 Task: Send the message to the host of Gig Harbor, Washington, United States- Hello! I'm interested in your listing for 01/Dec/2023. Is it still available during that time?.
Action: Mouse moved to (423, 167)
Screenshot: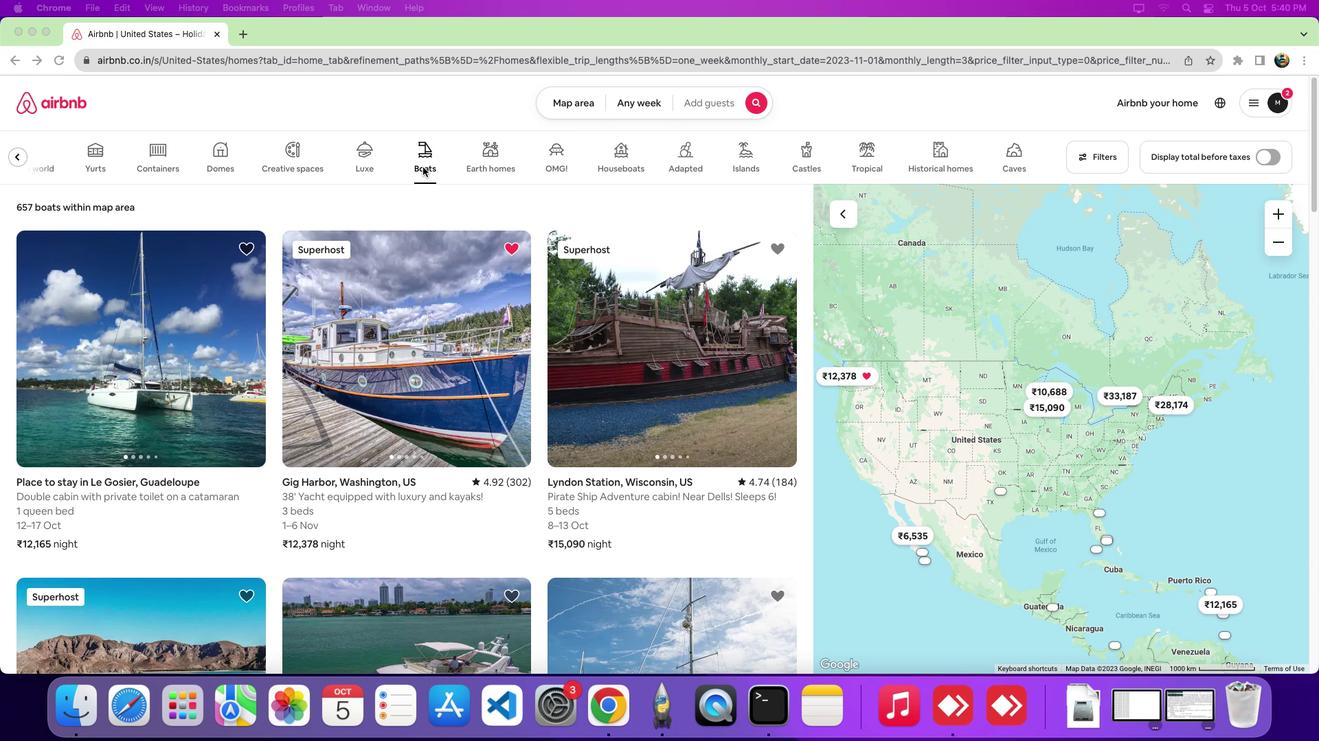 
Action: Mouse pressed left at (423, 167)
Screenshot: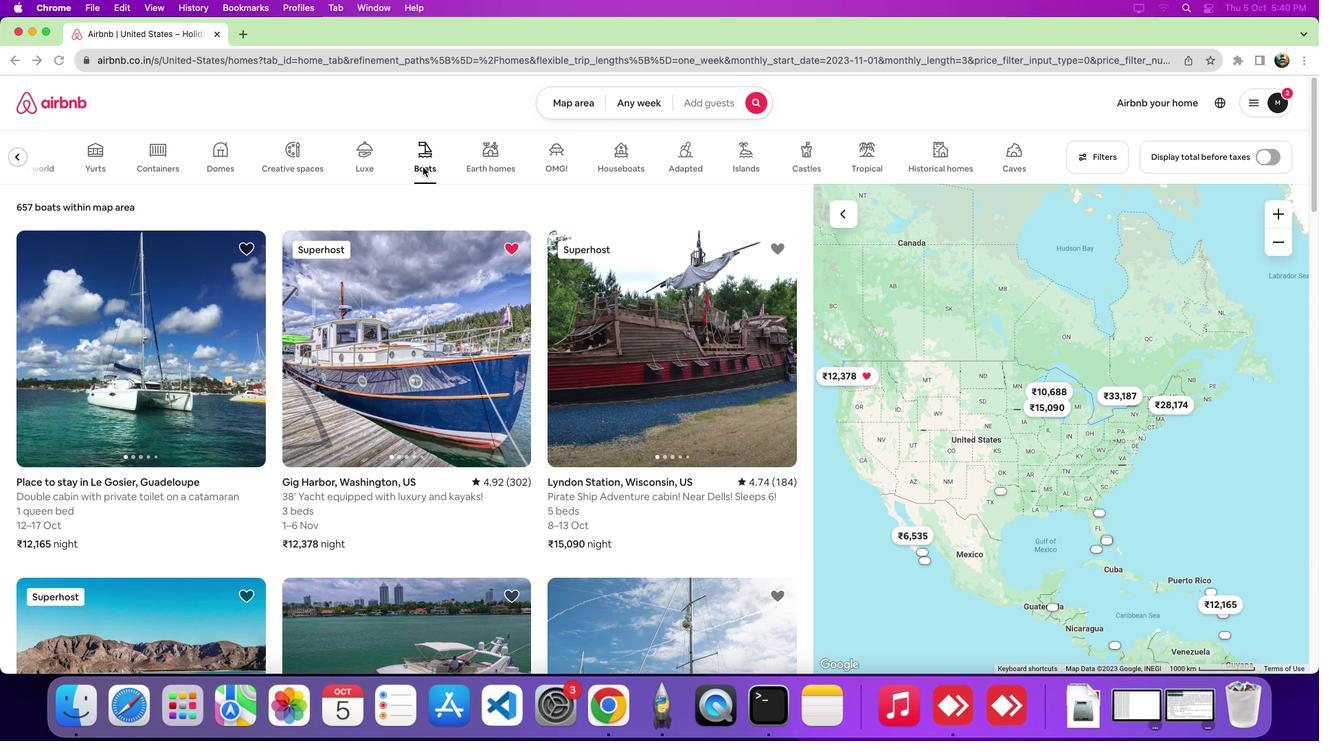 
Action: Mouse moved to (417, 293)
Screenshot: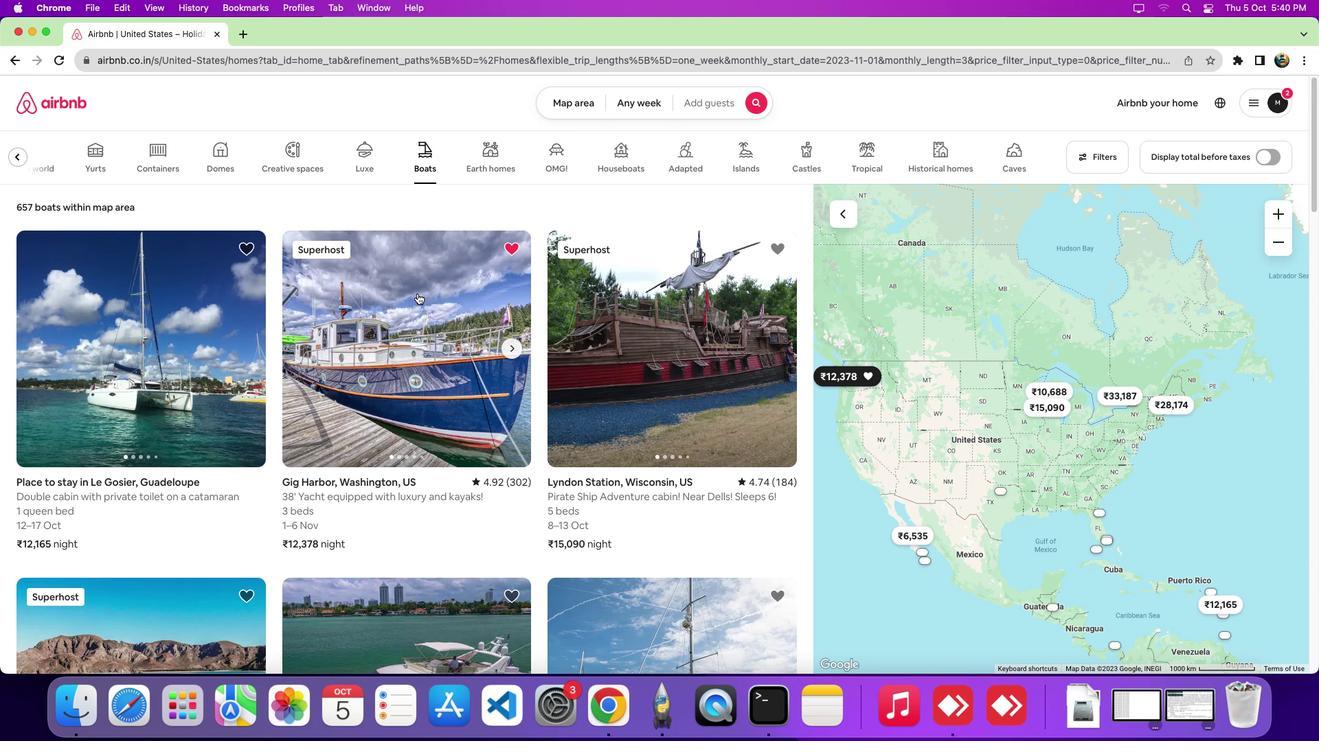 
Action: Mouse pressed left at (417, 293)
Screenshot: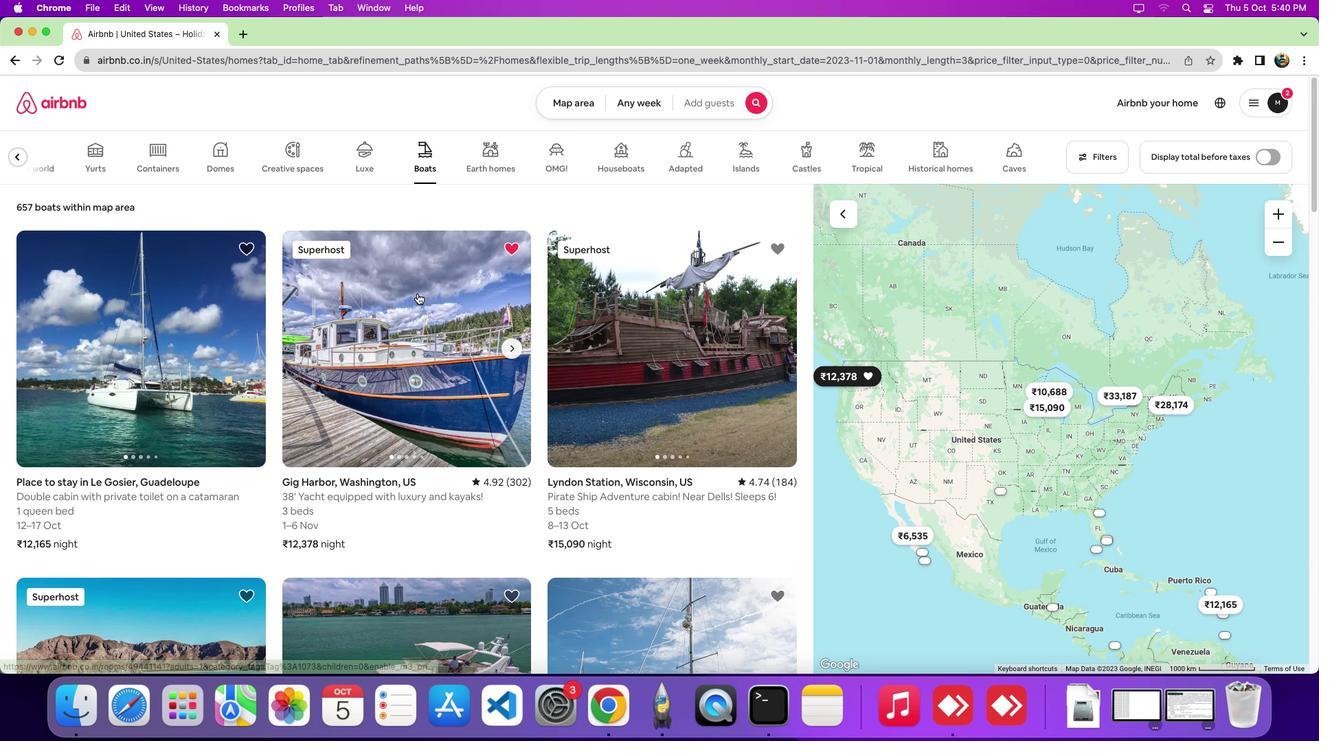 
Action: Mouse moved to (621, 464)
Screenshot: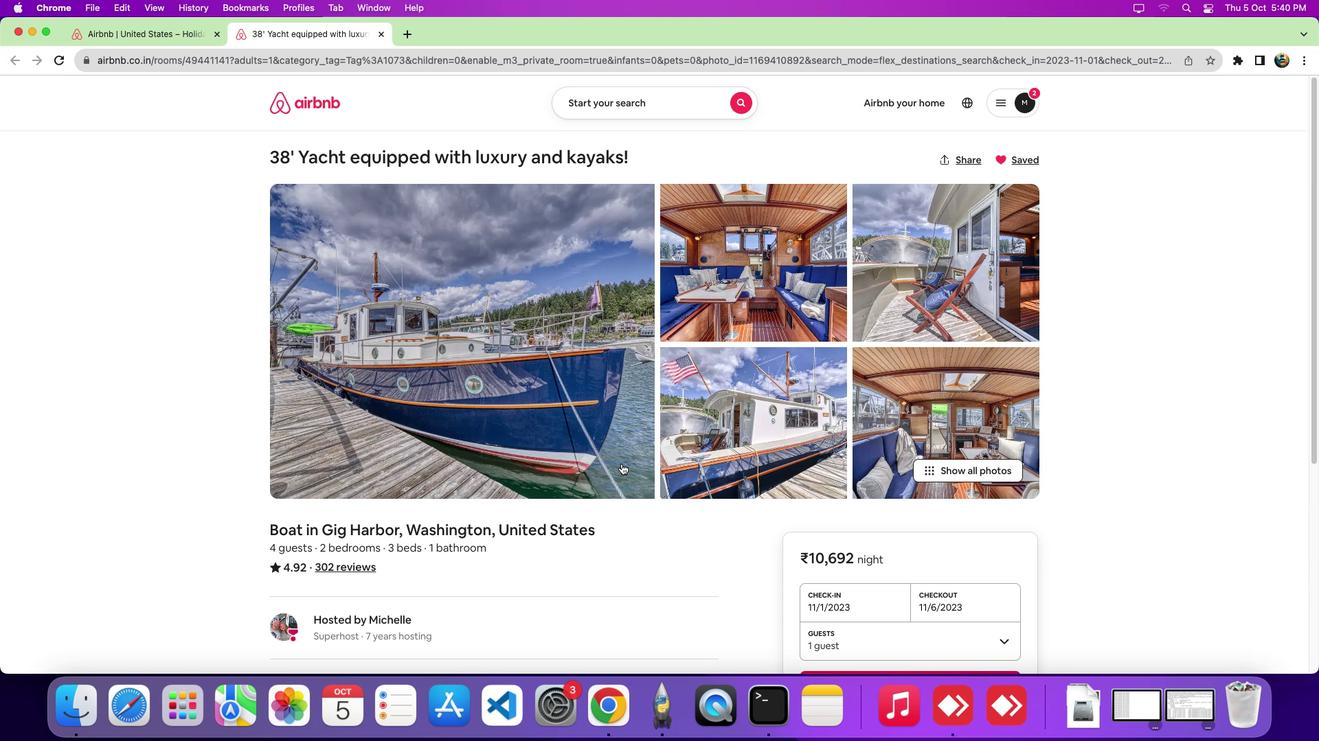 
Action: Mouse scrolled (621, 464) with delta (0, 0)
Screenshot: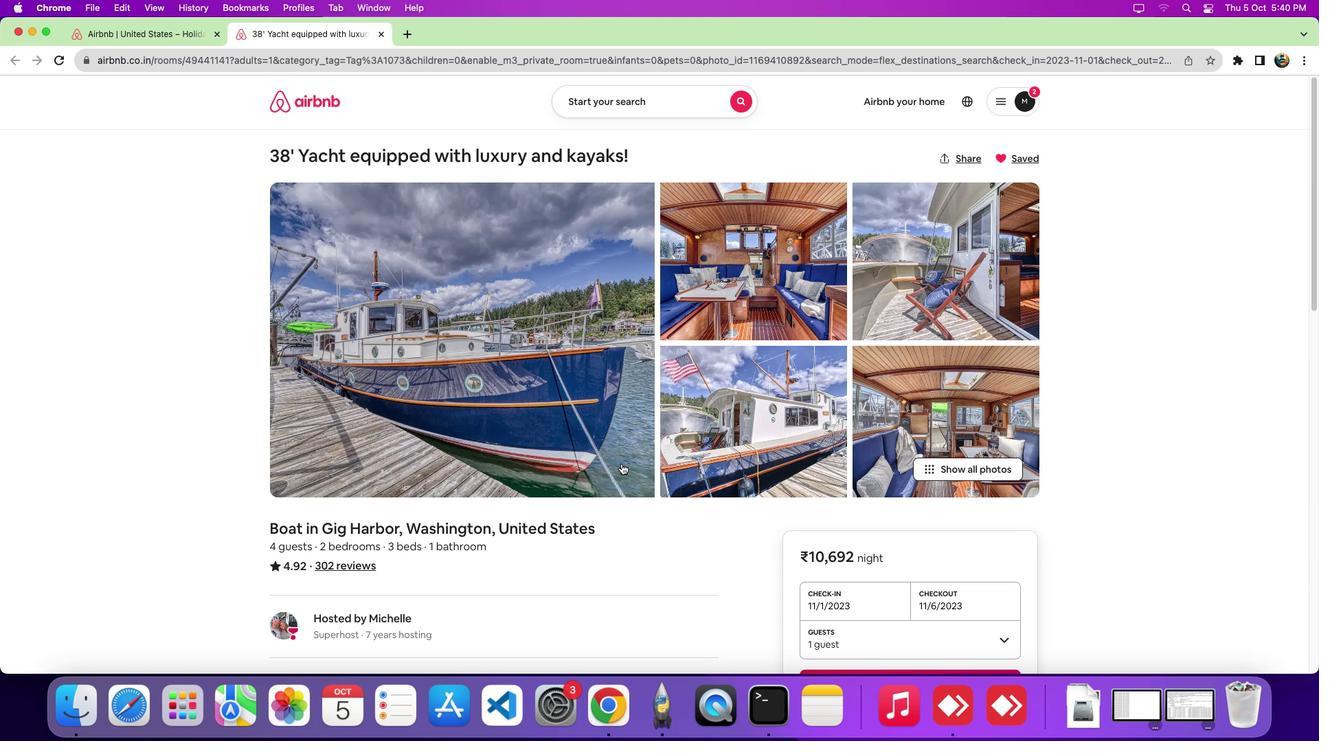 
Action: Mouse scrolled (621, 464) with delta (0, 0)
Screenshot: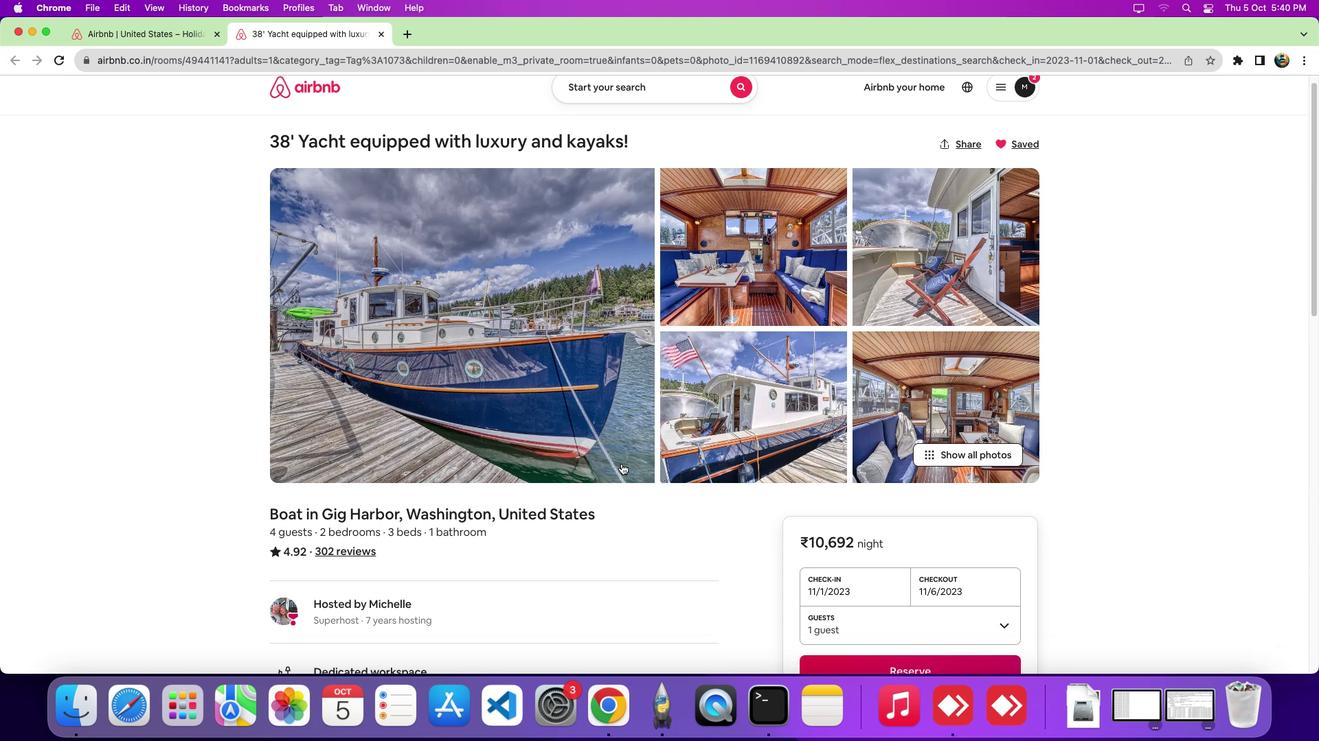
Action: Mouse scrolled (621, 464) with delta (0, -6)
Screenshot: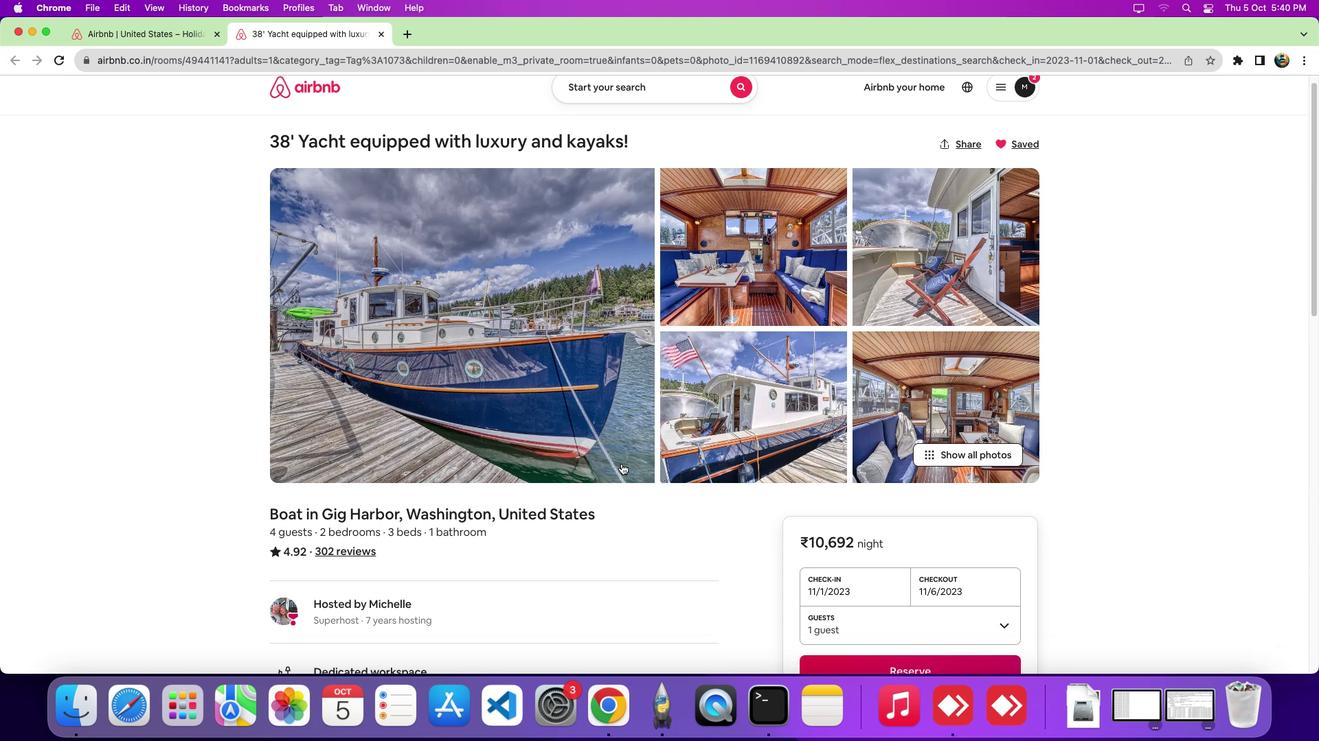 
Action: Mouse scrolled (621, 464) with delta (0, -8)
Screenshot: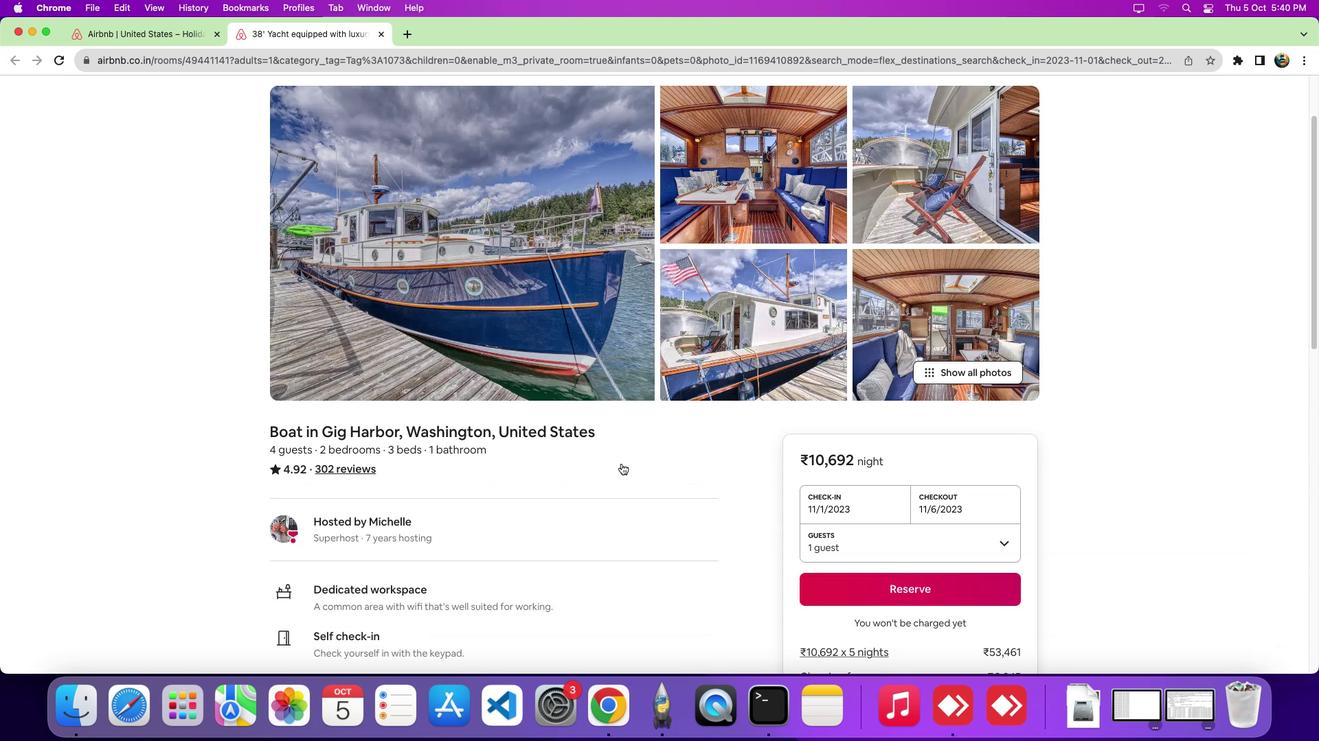 
Action: Mouse scrolled (621, 464) with delta (0, -10)
Screenshot: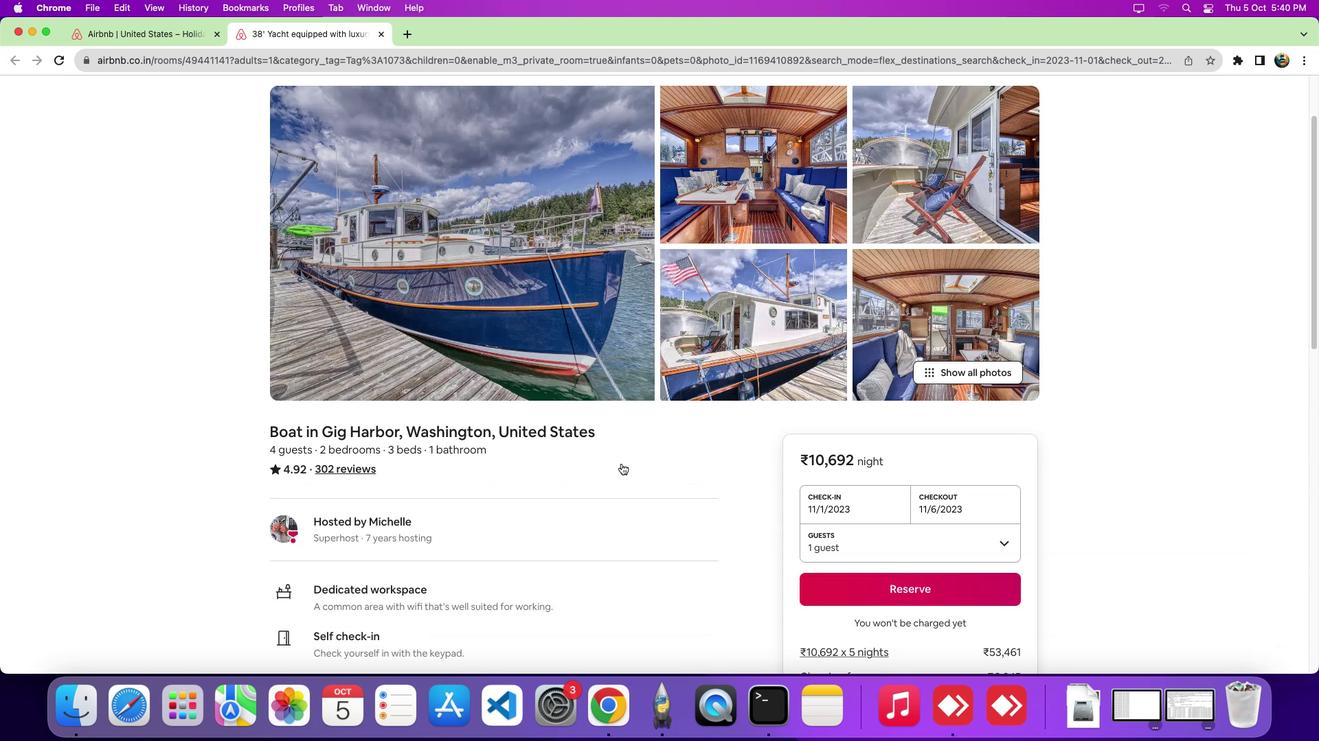 
Action: Mouse scrolled (621, 464) with delta (0, -10)
Screenshot: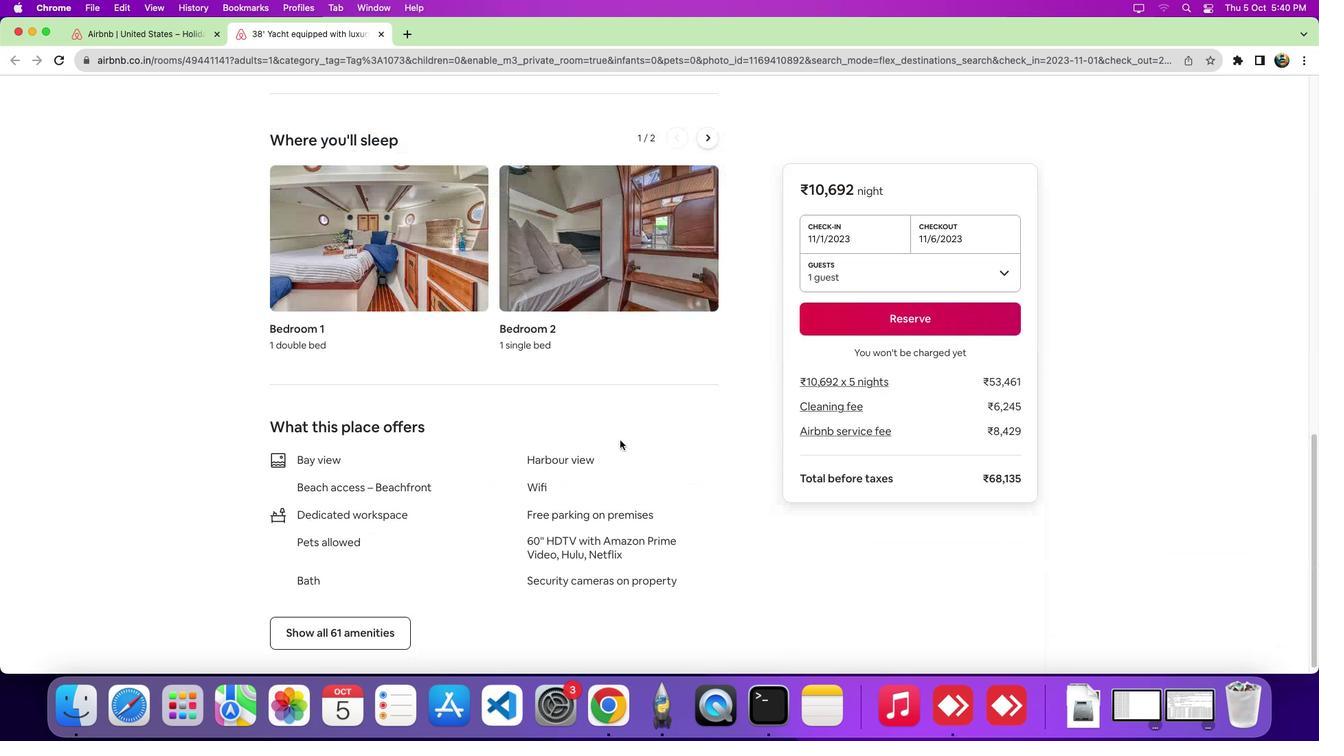 
Action: Mouse moved to (620, 440)
Screenshot: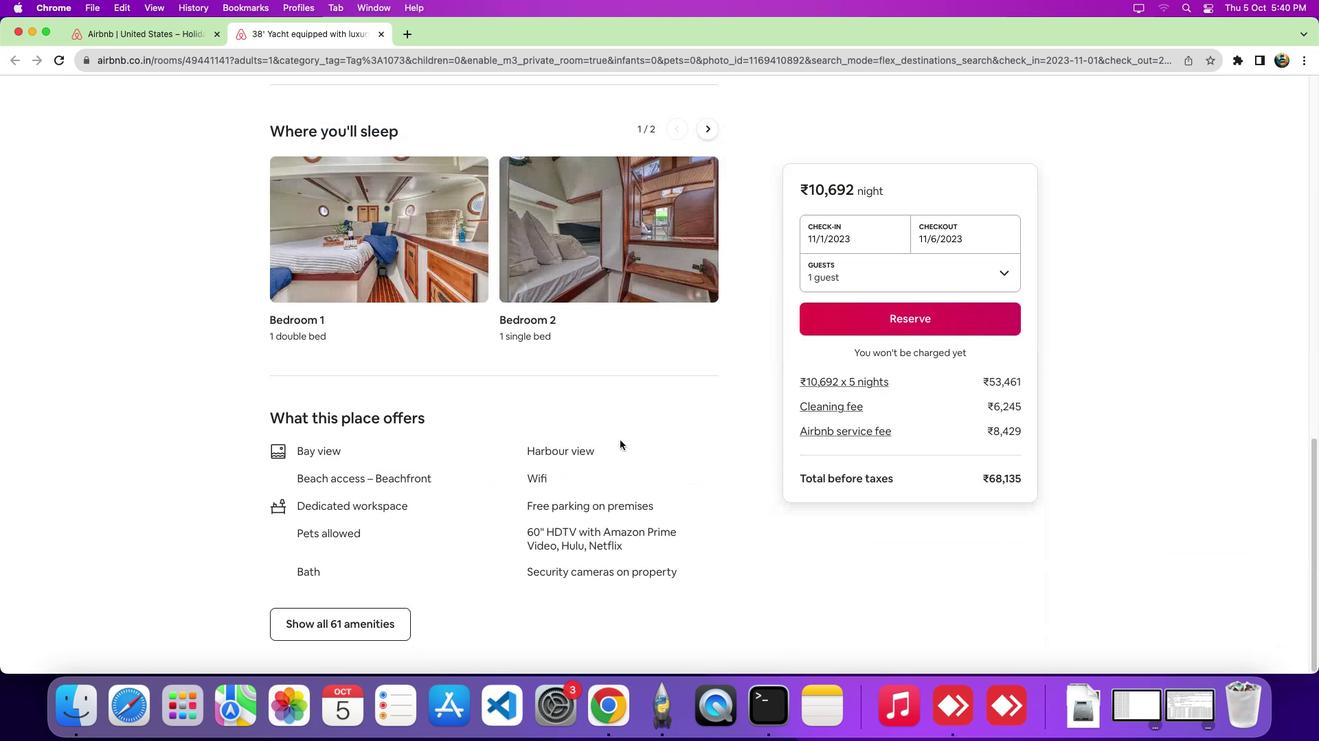 
Action: Mouse scrolled (620, 440) with delta (0, 0)
Screenshot: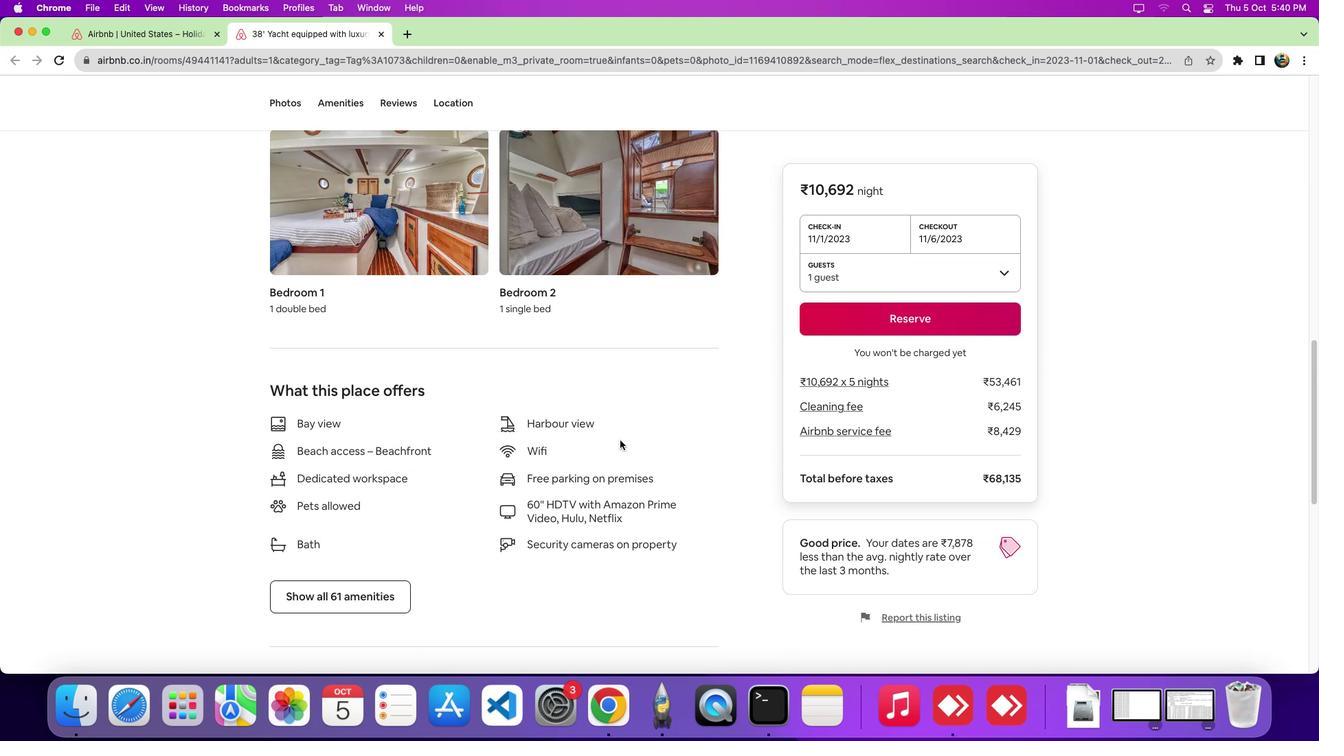 
Action: Mouse scrolled (620, 440) with delta (0, -1)
Screenshot: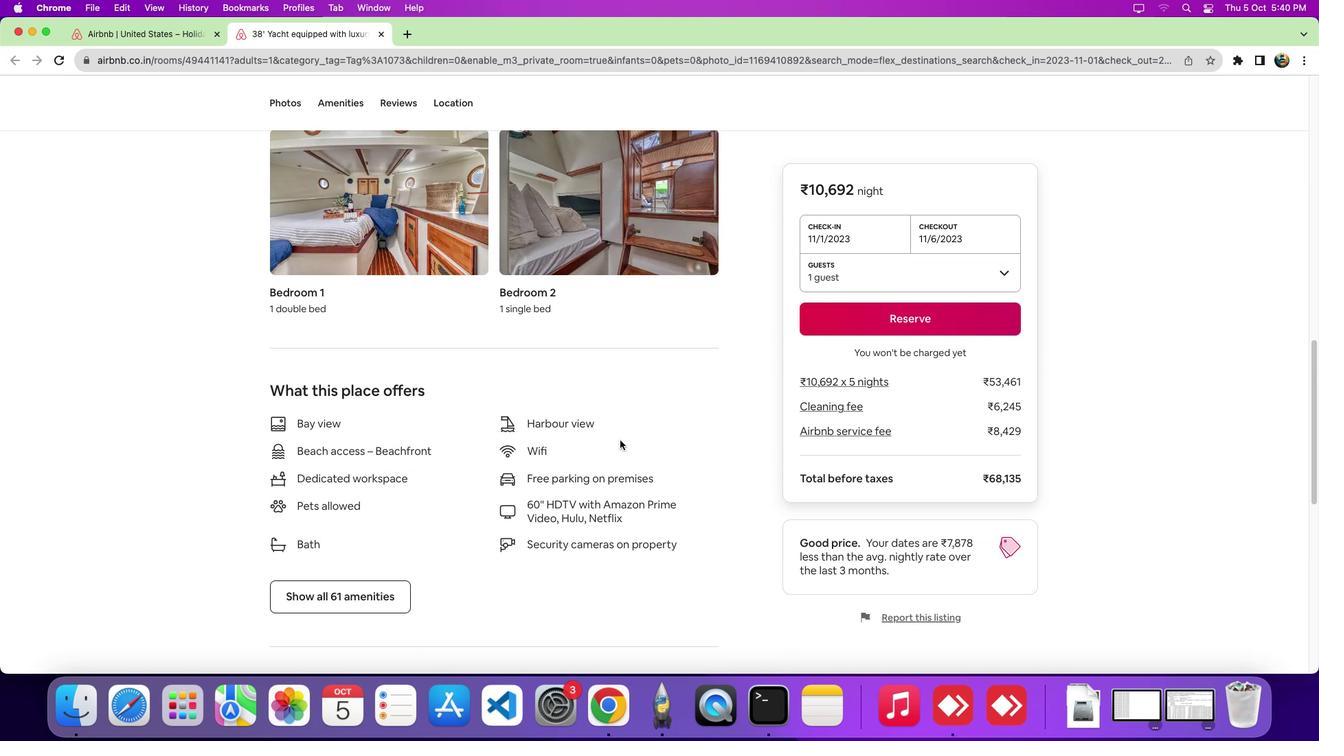 
Action: Mouse scrolled (620, 440) with delta (0, -6)
Screenshot: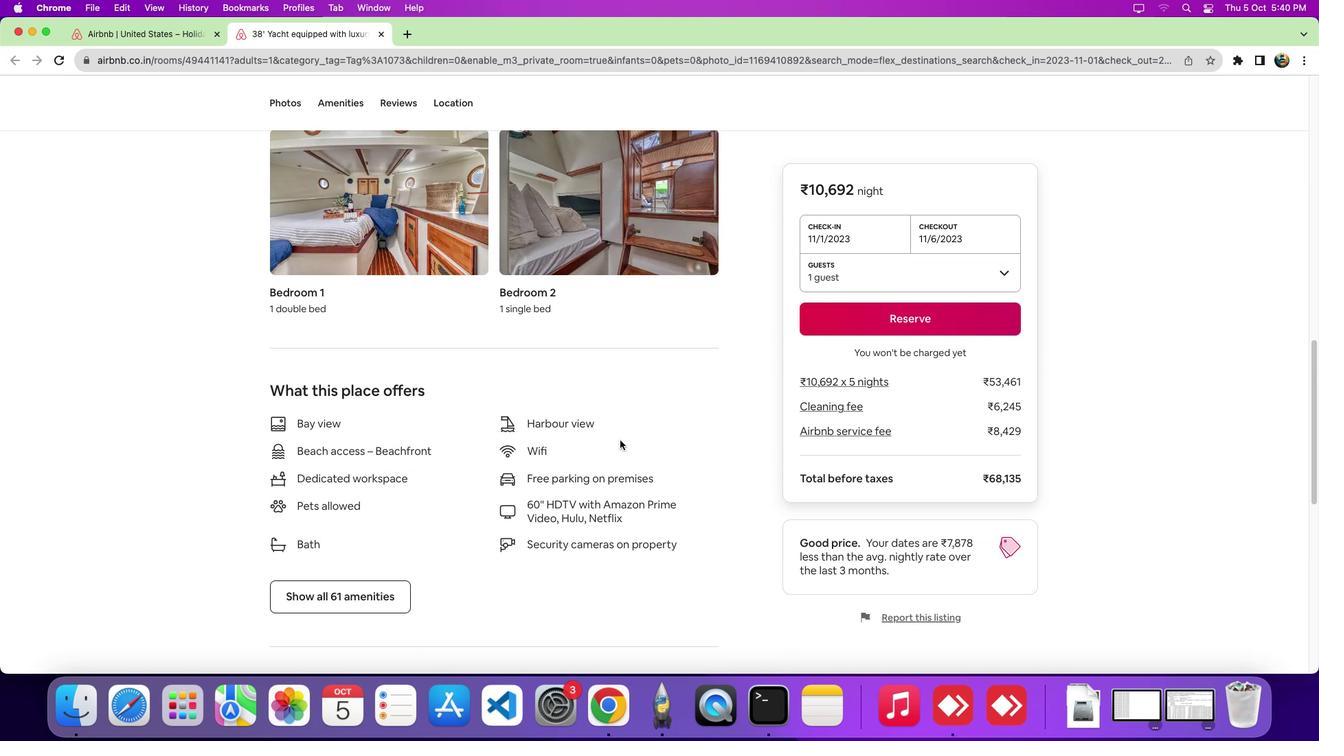 
Action: Mouse scrolled (620, 440) with delta (0, -9)
Screenshot: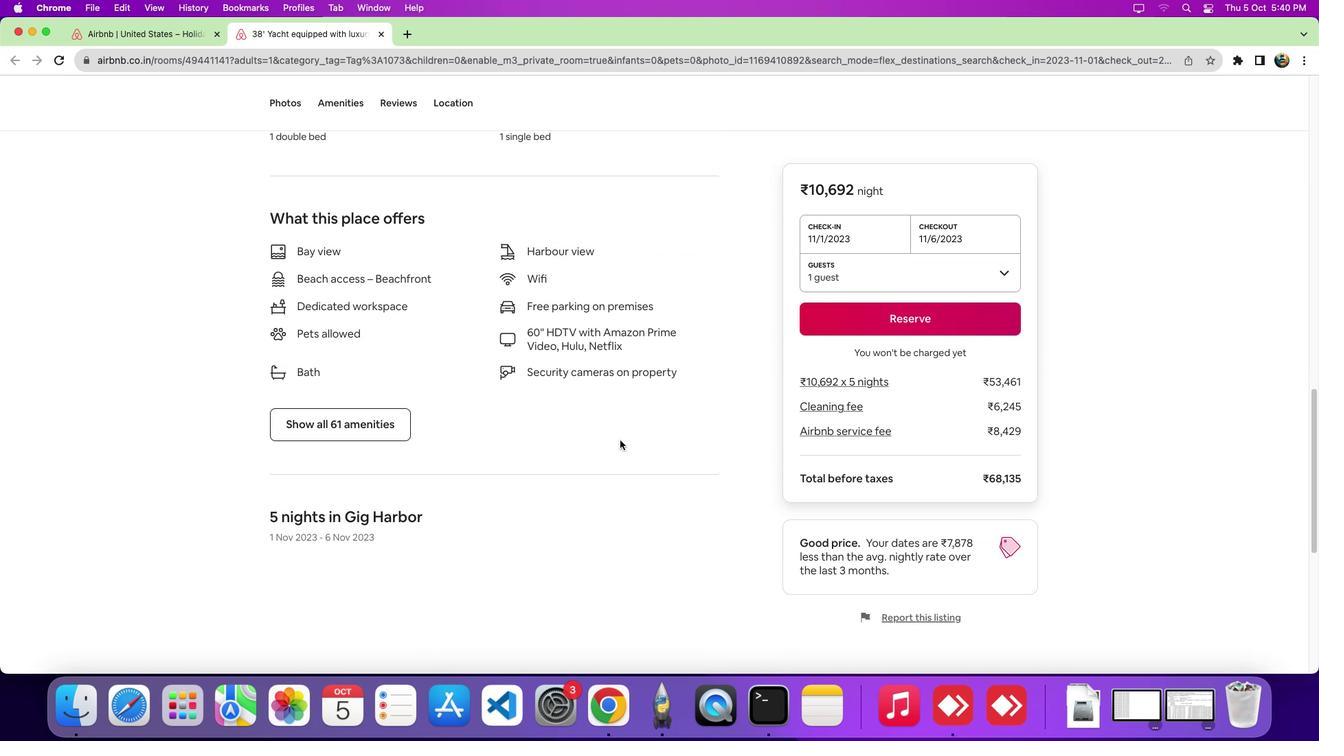 
Action: Mouse scrolled (620, 440) with delta (0, 0)
Screenshot: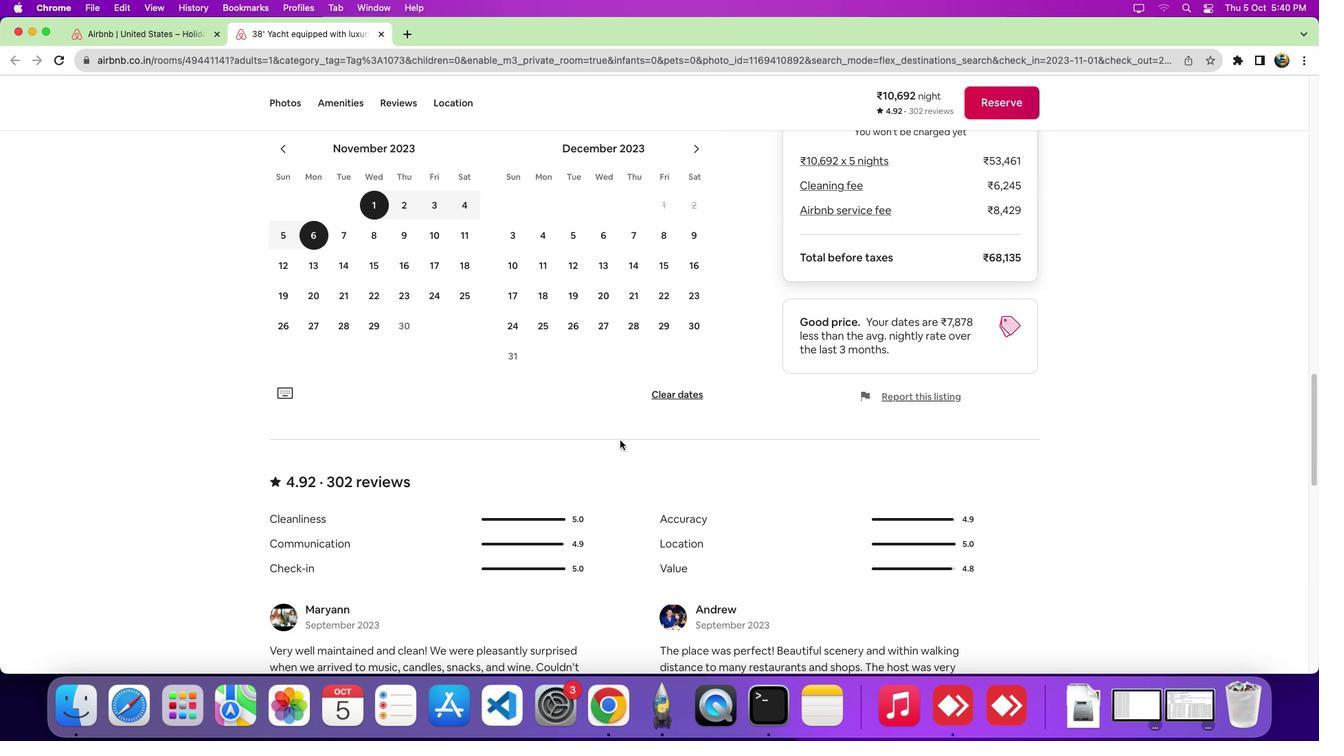 
Action: Mouse scrolled (620, 440) with delta (0, -1)
Screenshot: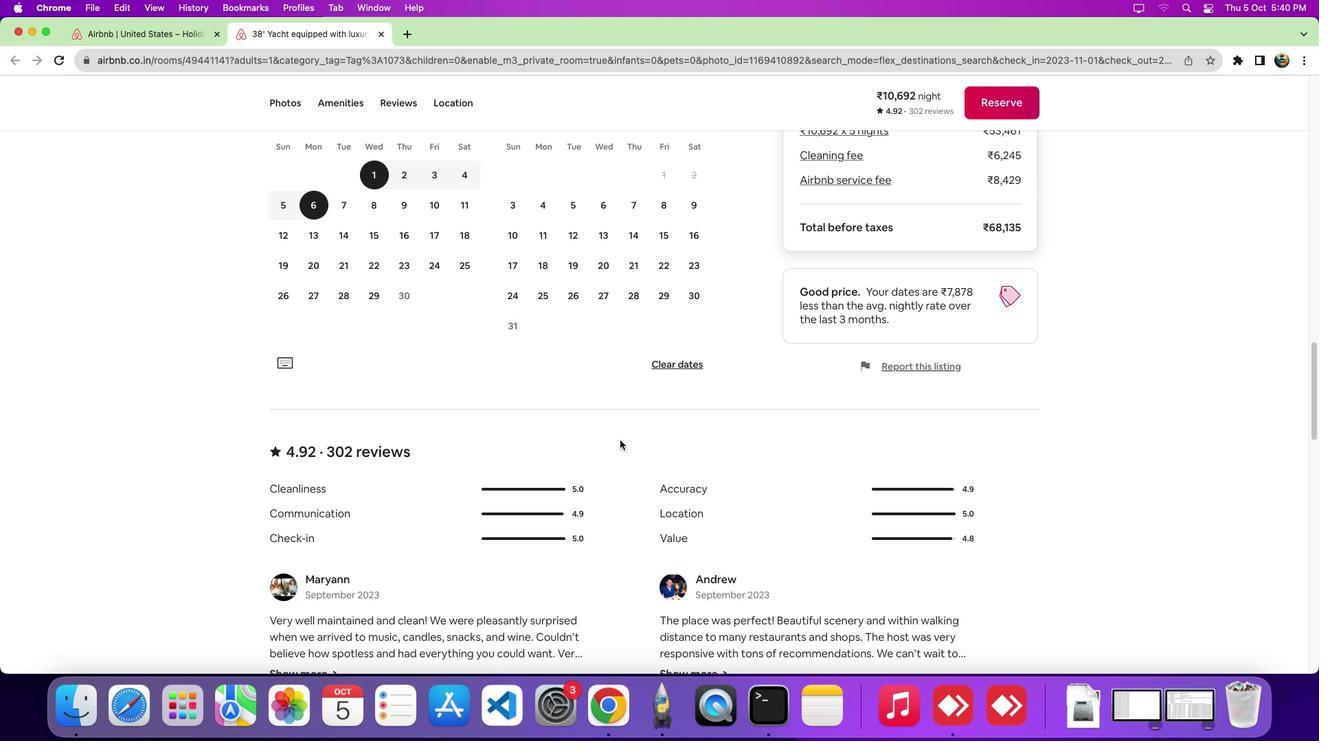 
Action: Mouse scrolled (620, 440) with delta (0, -6)
Screenshot: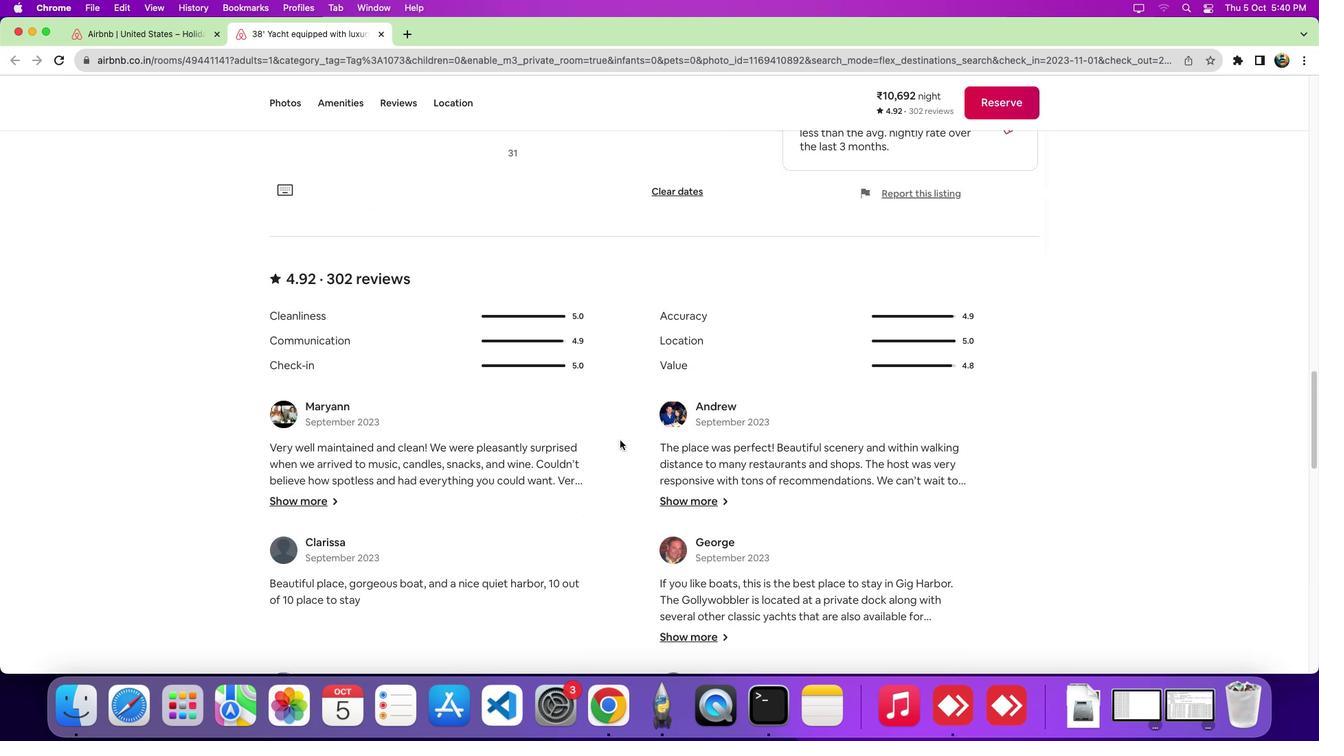 
Action: Mouse scrolled (620, 440) with delta (0, -8)
Screenshot: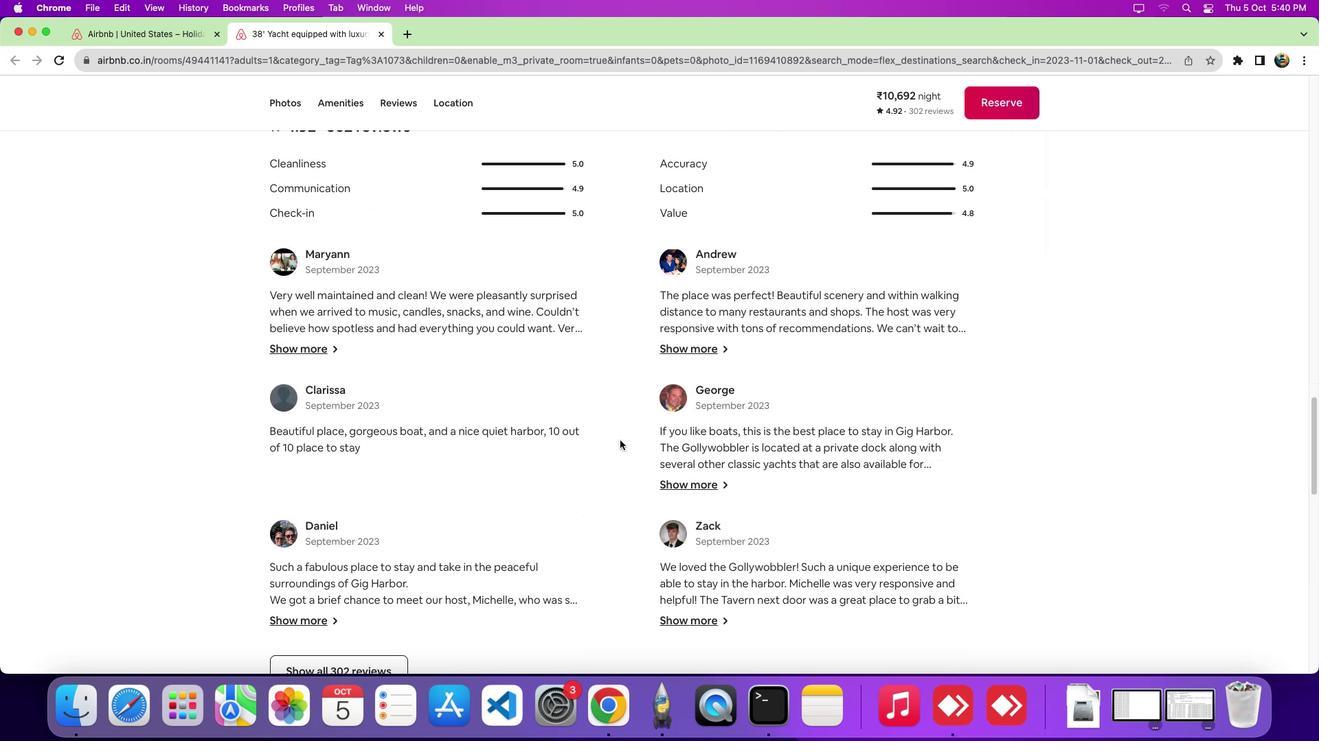 
Action: Mouse scrolled (620, 440) with delta (0, 0)
Screenshot: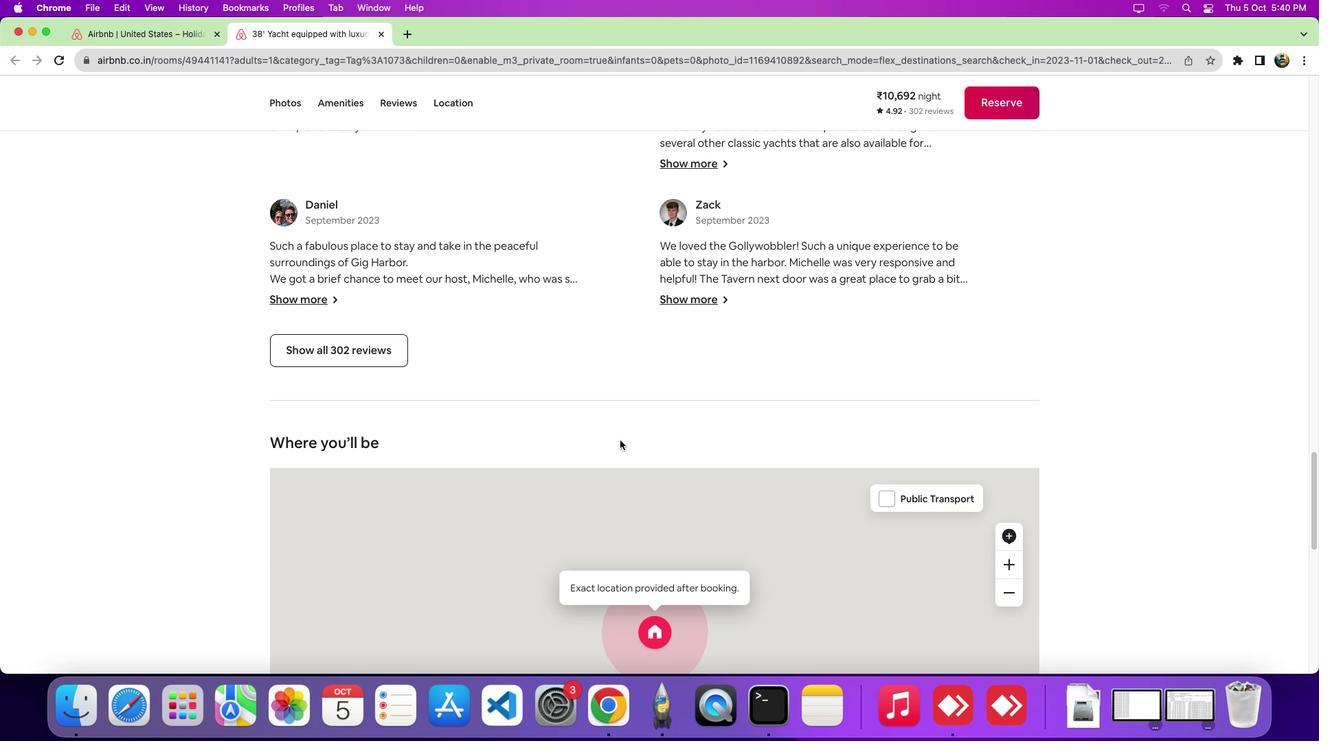 
Action: Mouse scrolled (620, 440) with delta (0, -1)
Screenshot: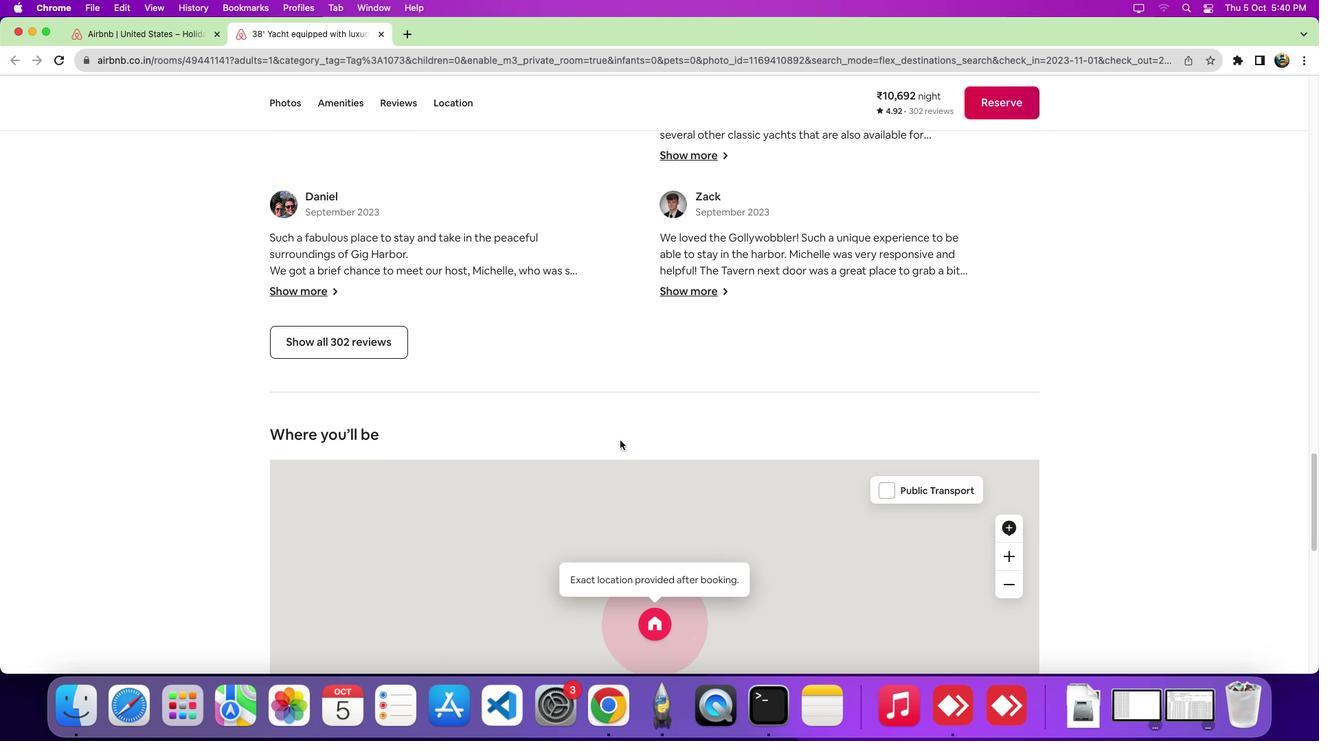 
Action: Mouse scrolled (620, 440) with delta (0, -5)
Screenshot: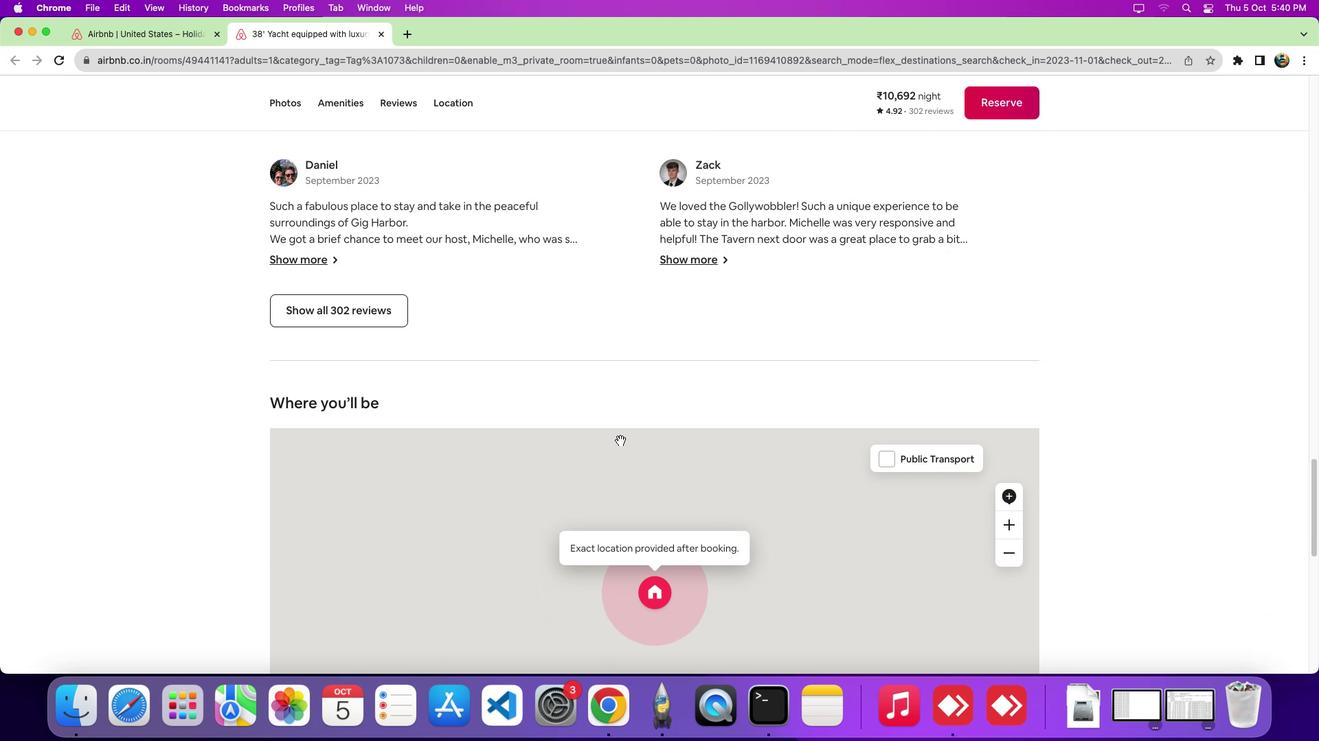 
Action: Mouse scrolled (620, 440) with delta (0, -7)
Screenshot: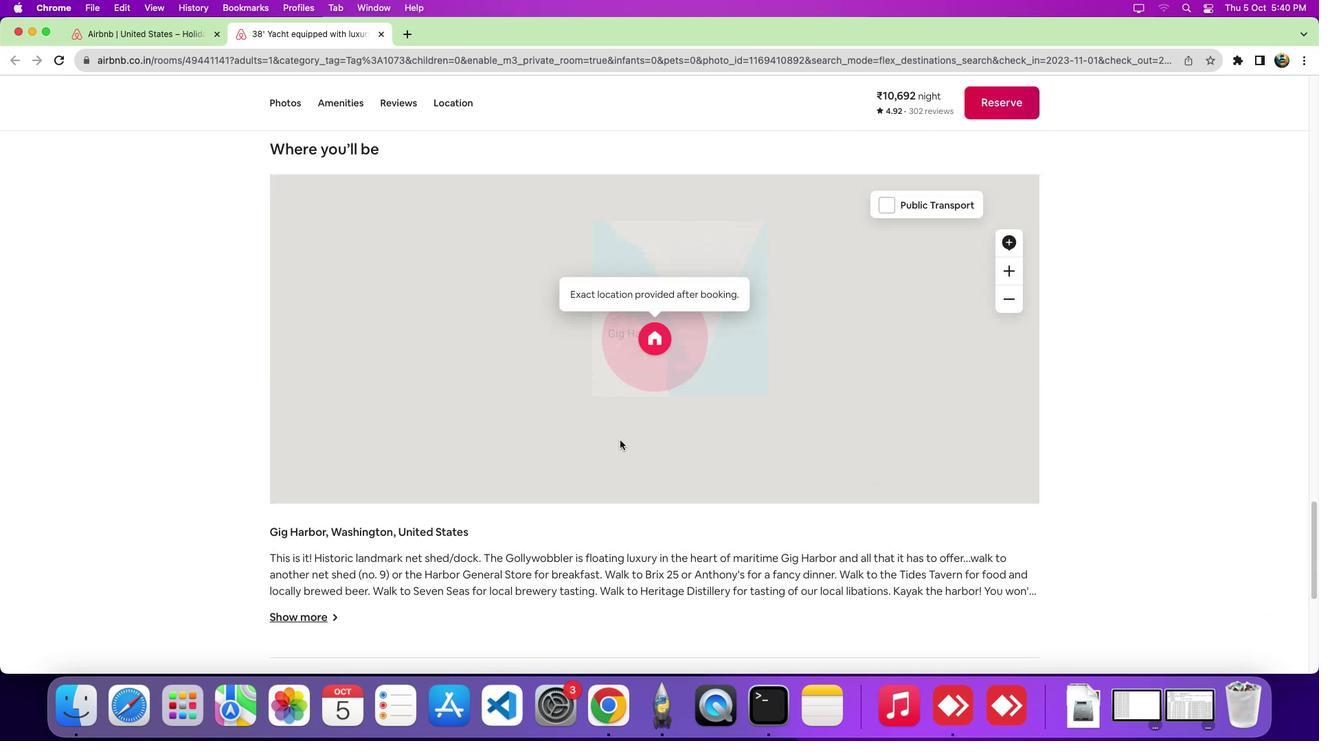 
Action: Mouse moved to (681, 528)
Screenshot: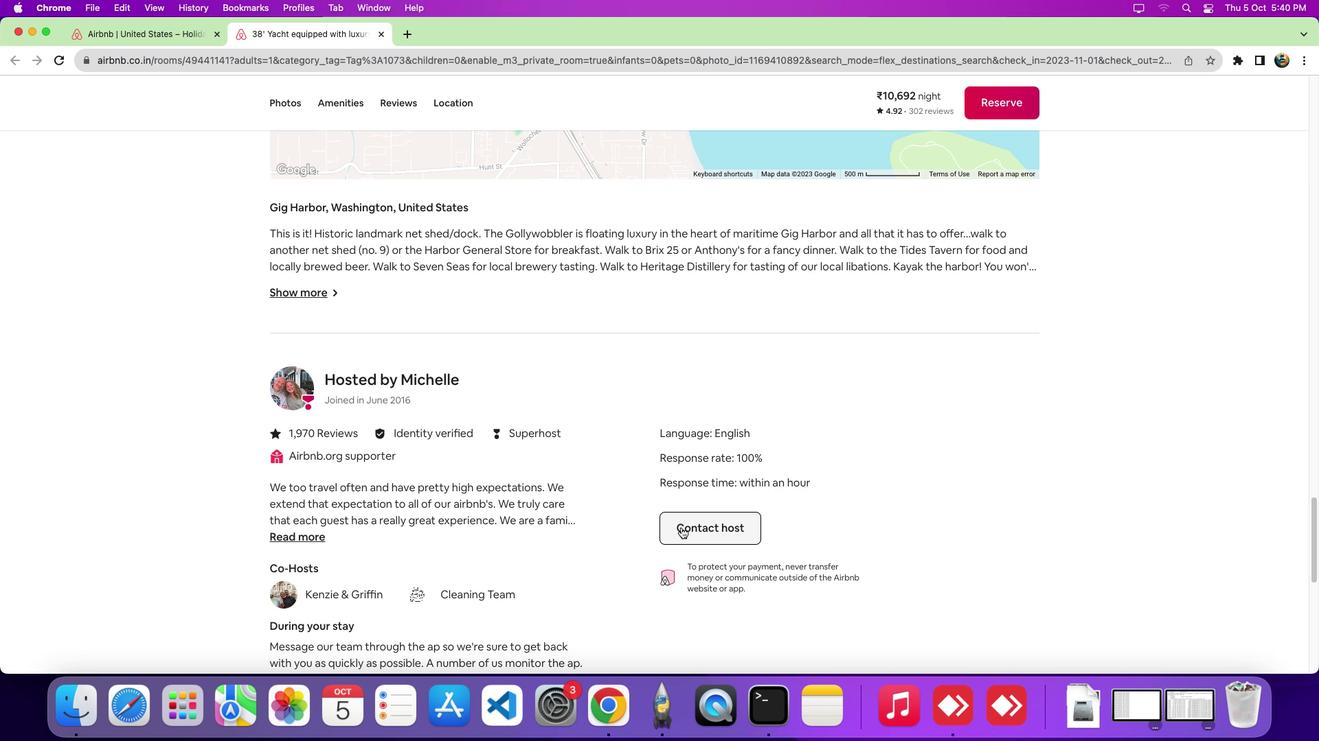 
Action: Mouse pressed left at (681, 528)
Screenshot: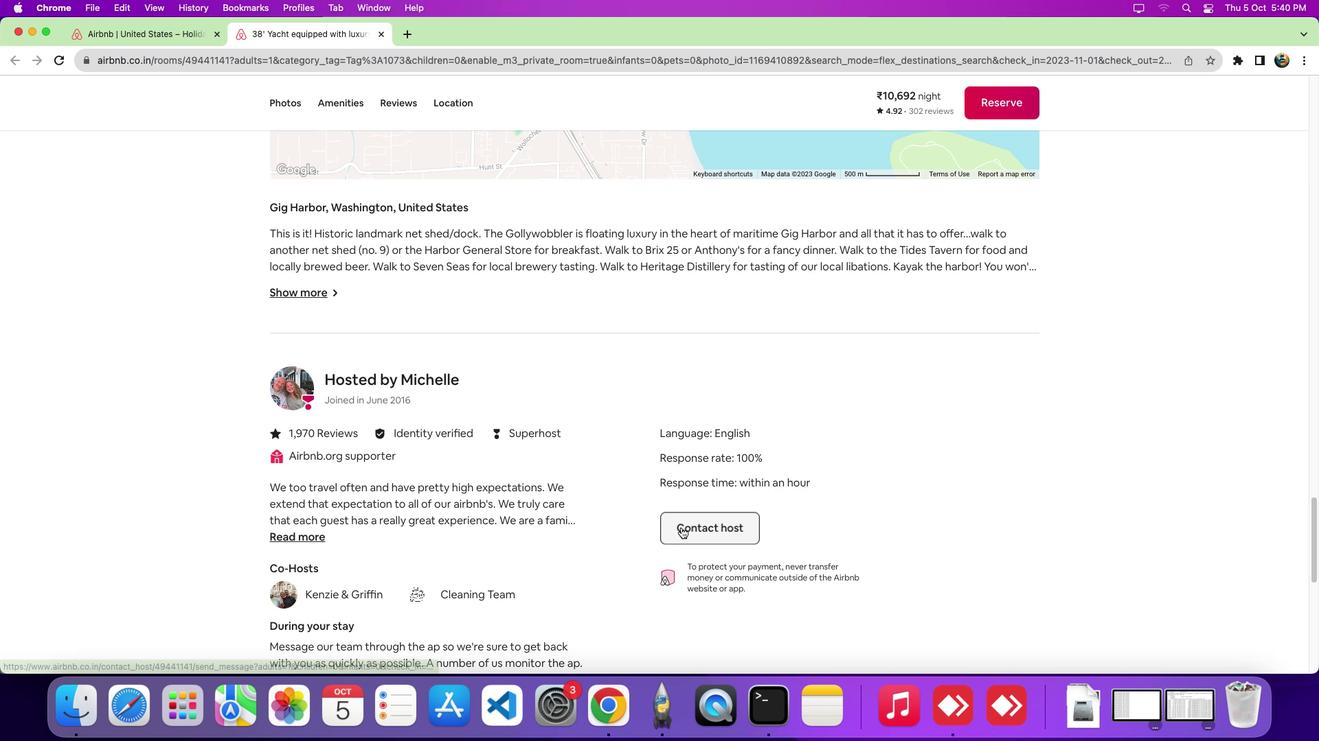 
Action: Mouse moved to (576, 368)
Screenshot: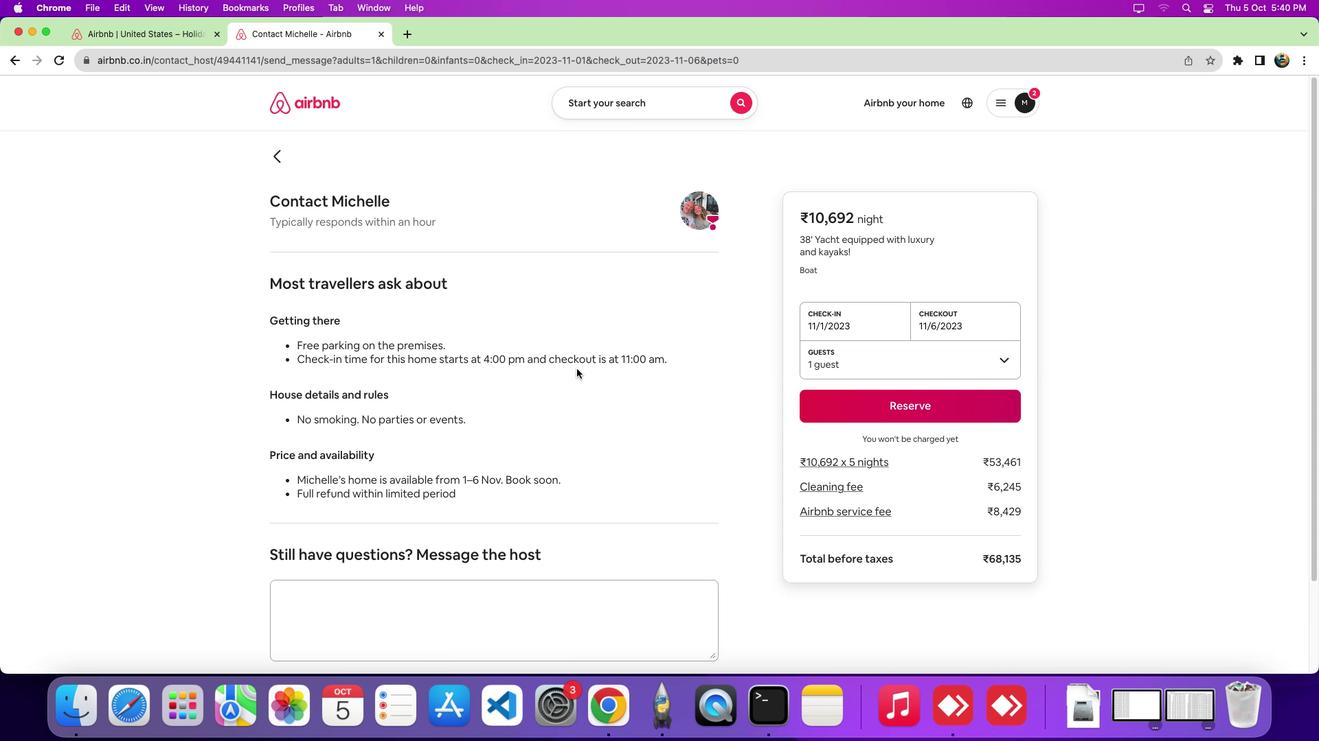 
Action: Mouse scrolled (576, 368) with delta (0, 0)
Screenshot: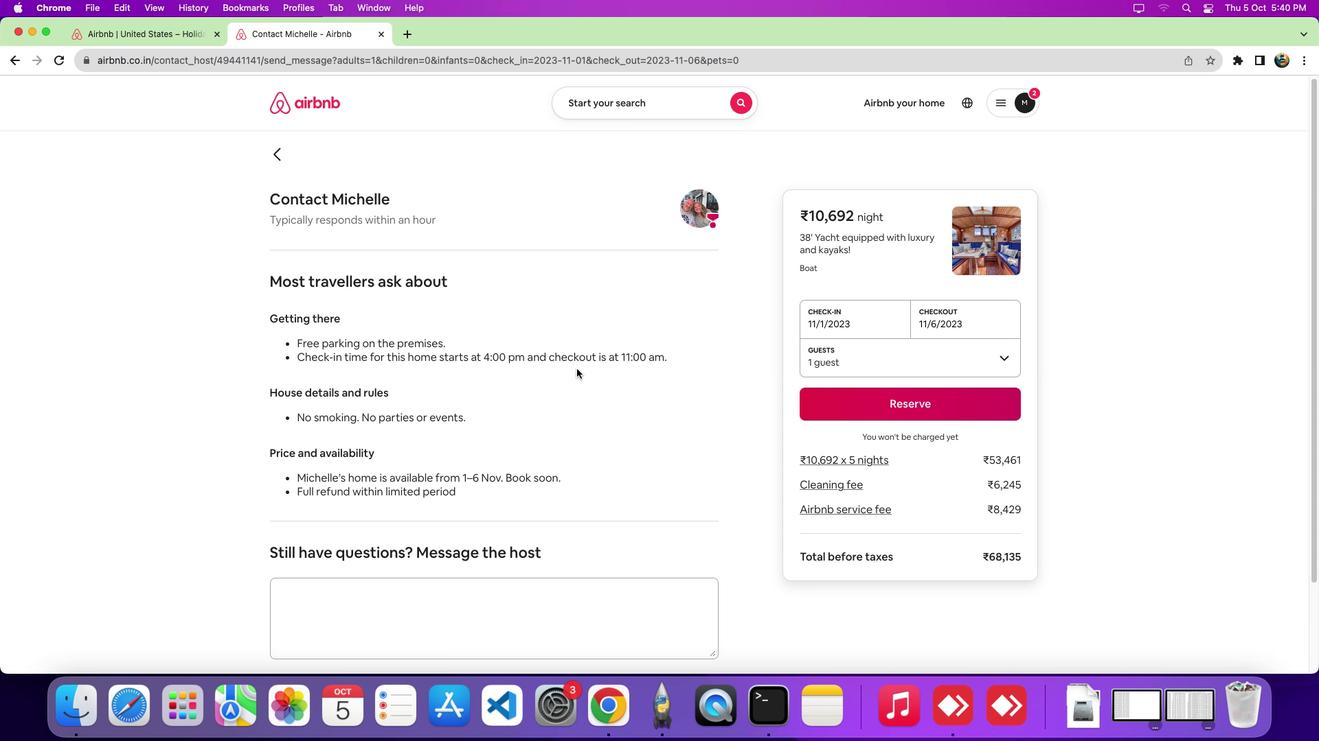 
Action: Mouse scrolled (576, 368) with delta (0, 0)
Screenshot: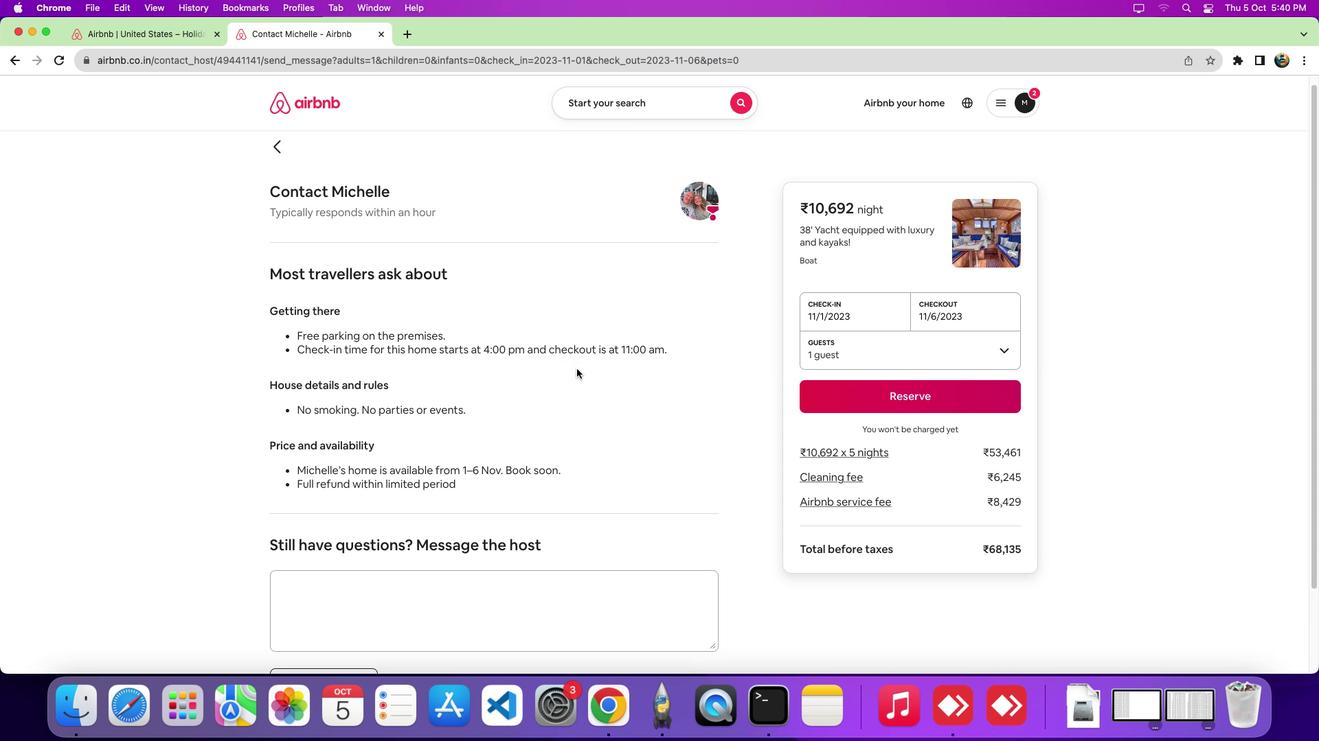 
Action: Mouse scrolled (576, 368) with delta (0, -4)
Screenshot: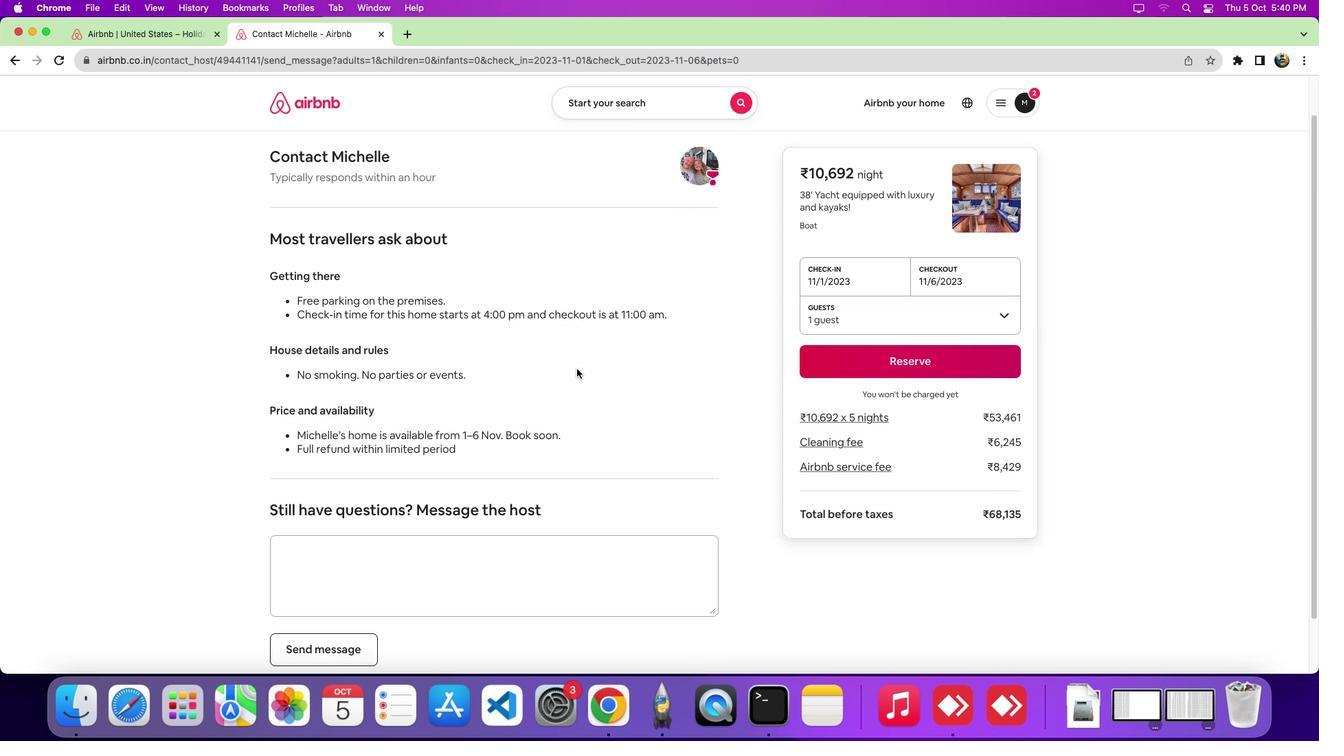 
Action: Mouse moved to (458, 516)
Screenshot: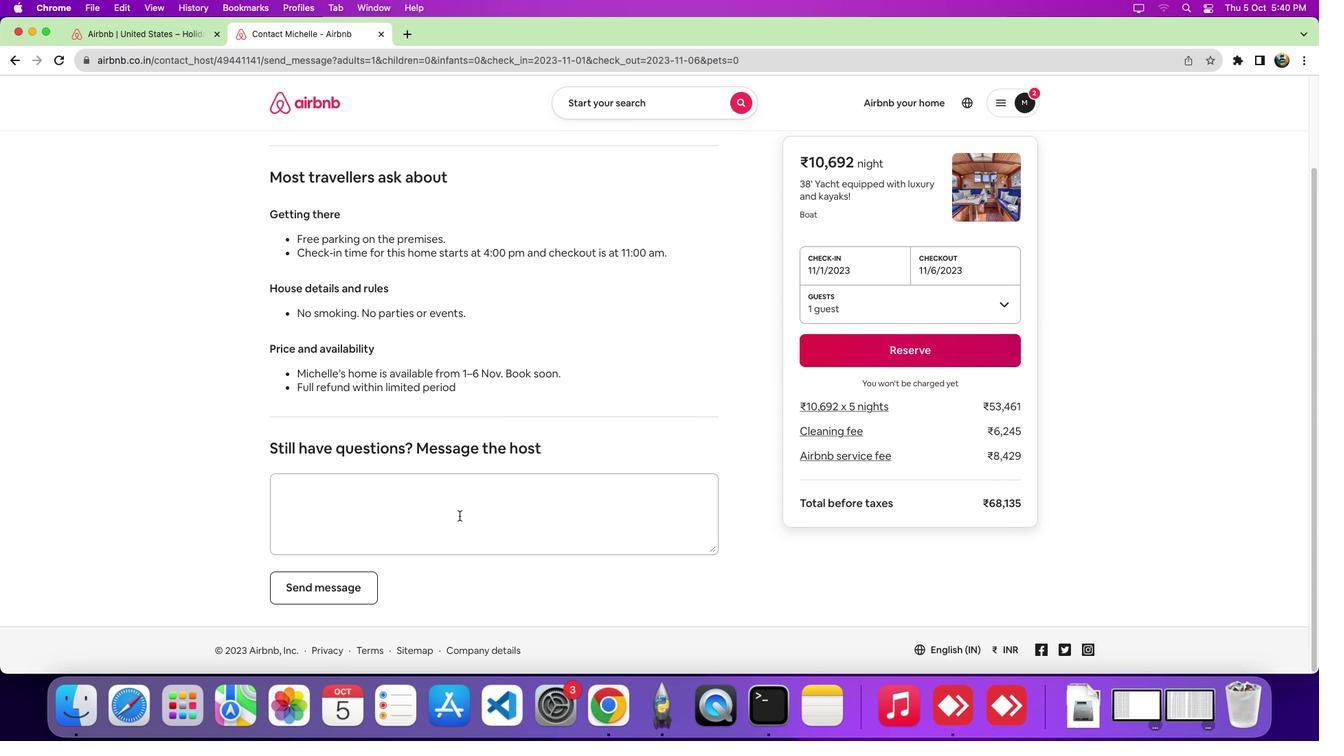 
Action: Mouse pressed left at (458, 516)
Screenshot: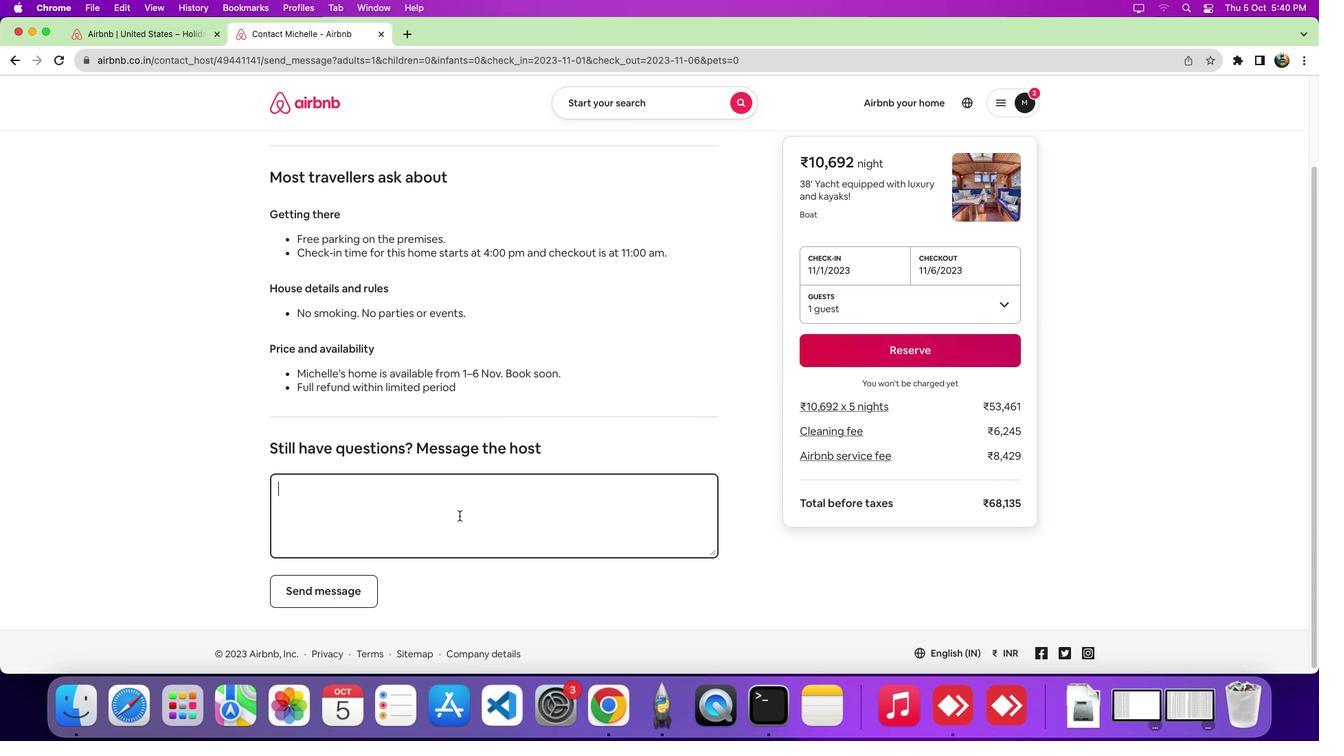 
Action: Key pressed Key.shift'H''e''l''l''o'Key.shift'!'Key.spaceKey.shift'I'"'"'m'Key.space'i''n''t''e''r''e''s''t''e''d'Key.space'i''n'Key.space'y''o''u''r'Key.space'l''i''s''t''i''n''g'Key.space'f''o''r'Key.space'0''1''/'Key.shift_r'D''e''c''/''2''0''2''3'Key.spaceKey.backspace'.'Key.spaceKey.shift'I''s'Key.space'i''t'Key.space's''t''i''l''l'Key.space'a''v''a''i''l''a''b''l''e'Key.space'd''u''r''i''n''g'Key.space't''a''h''t'Key.backspaceKey.backspaceKey.backspace'h''a''t'Key.space't''i''m''e''.'Key.backspaceKey.backspace'e'Key.shift'?''.'
Screenshot: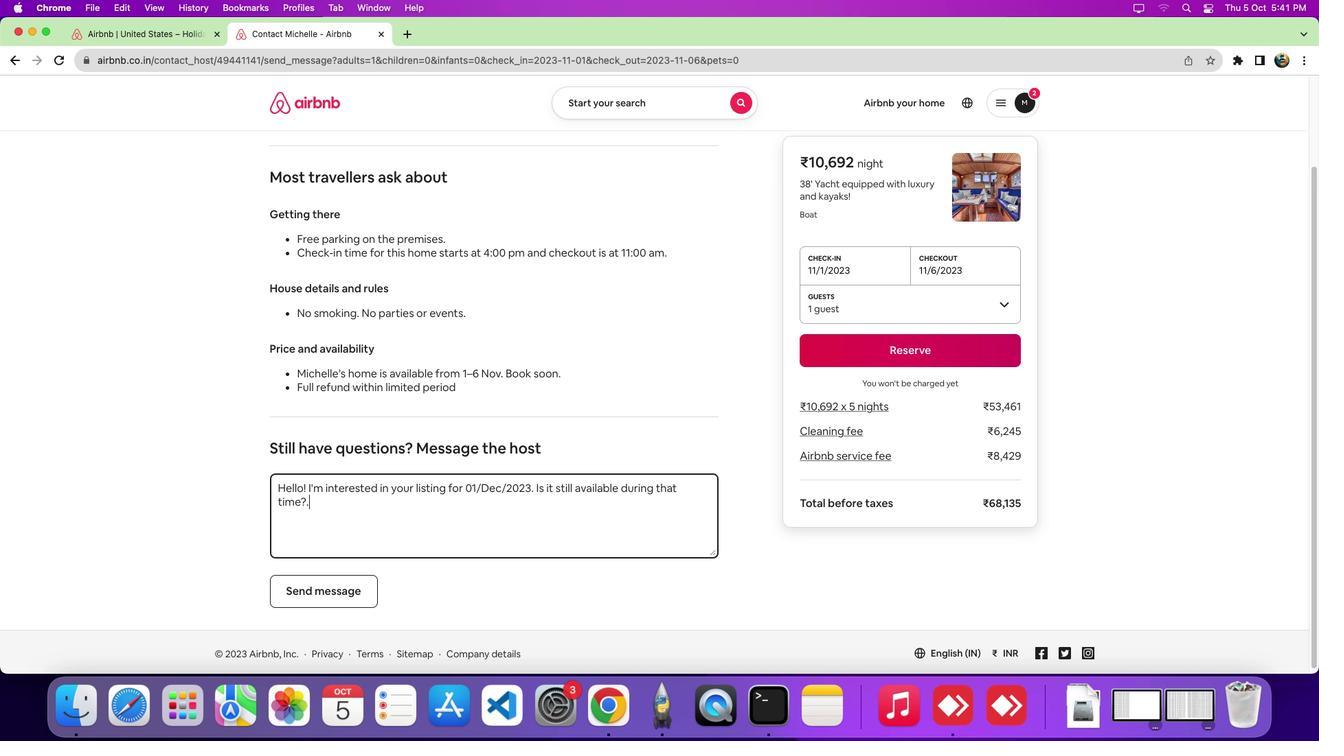 
Action: Mouse scrolled (458, 516) with delta (0, 0)
Screenshot: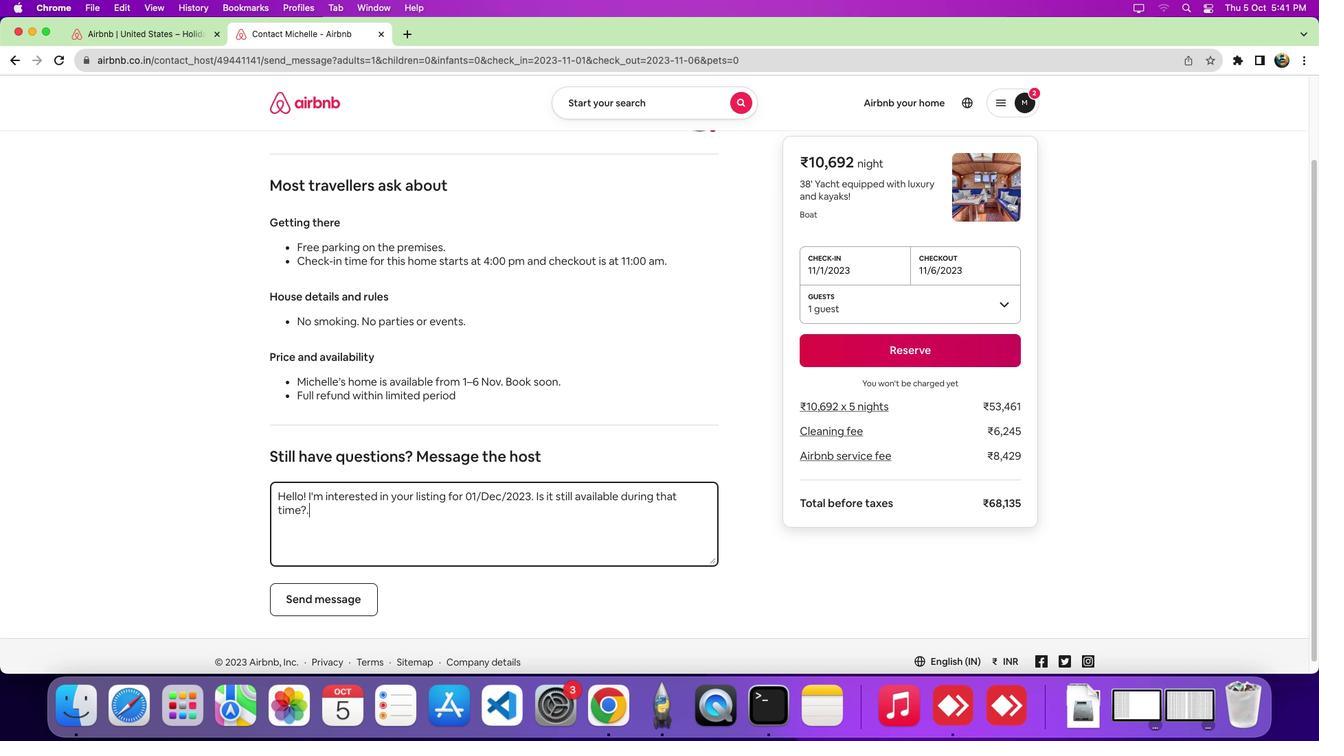 
Action: Mouse scrolled (458, 516) with delta (0, 0)
Screenshot: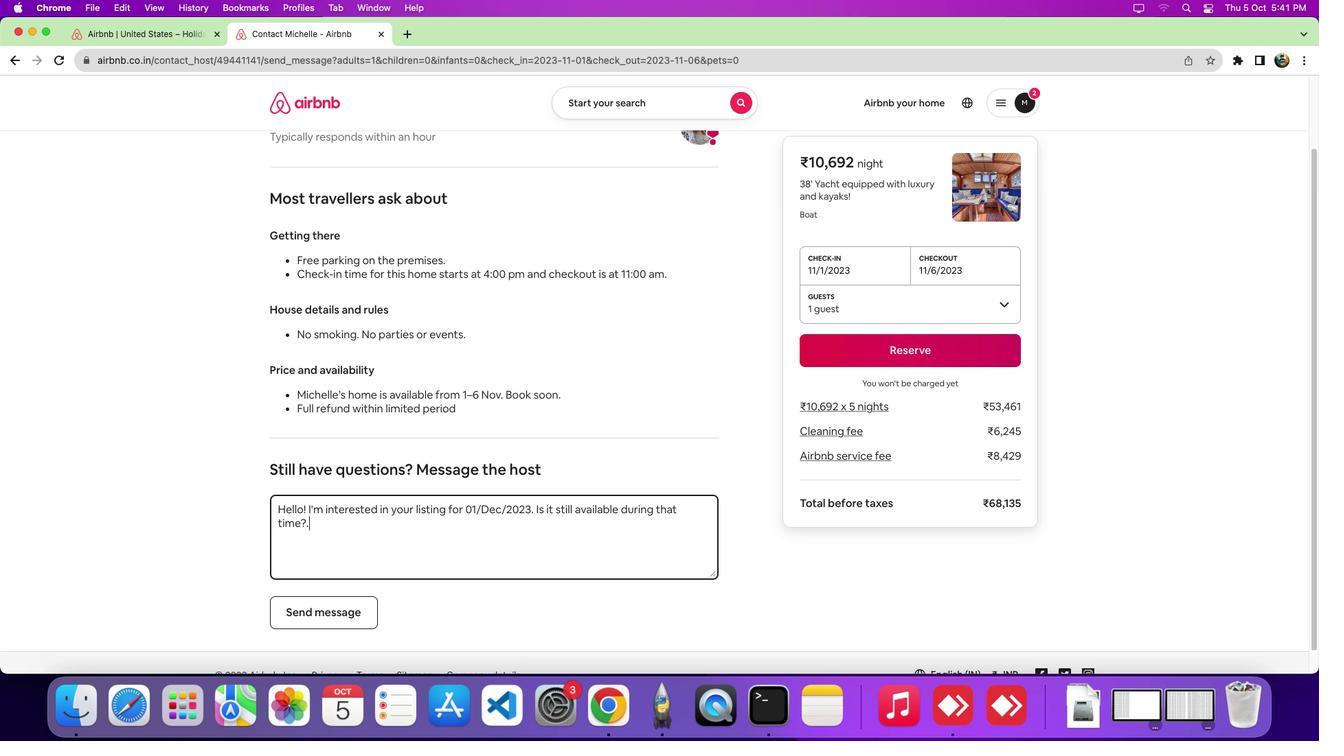 
Action: Mouse moved to (349, 639)
Screenshot: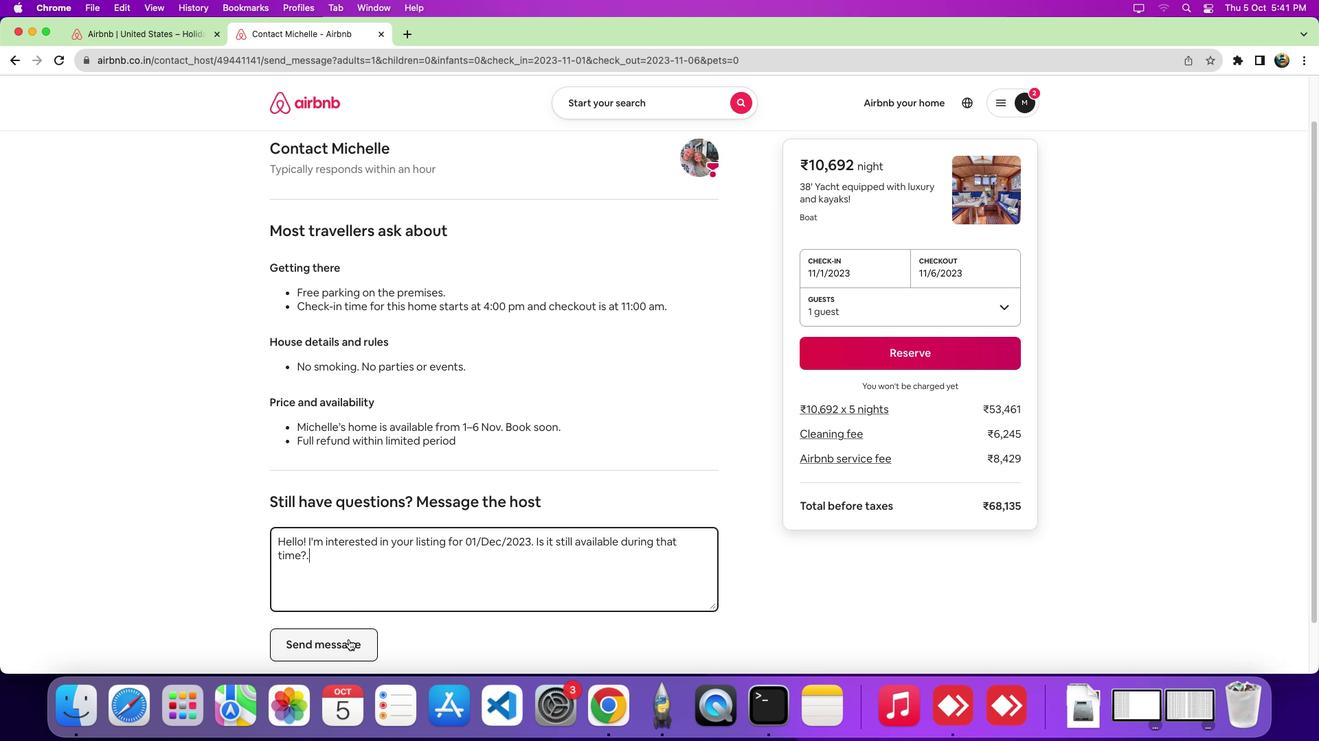 
Action: Mouse pressed left at (349, 639)
Screenshot: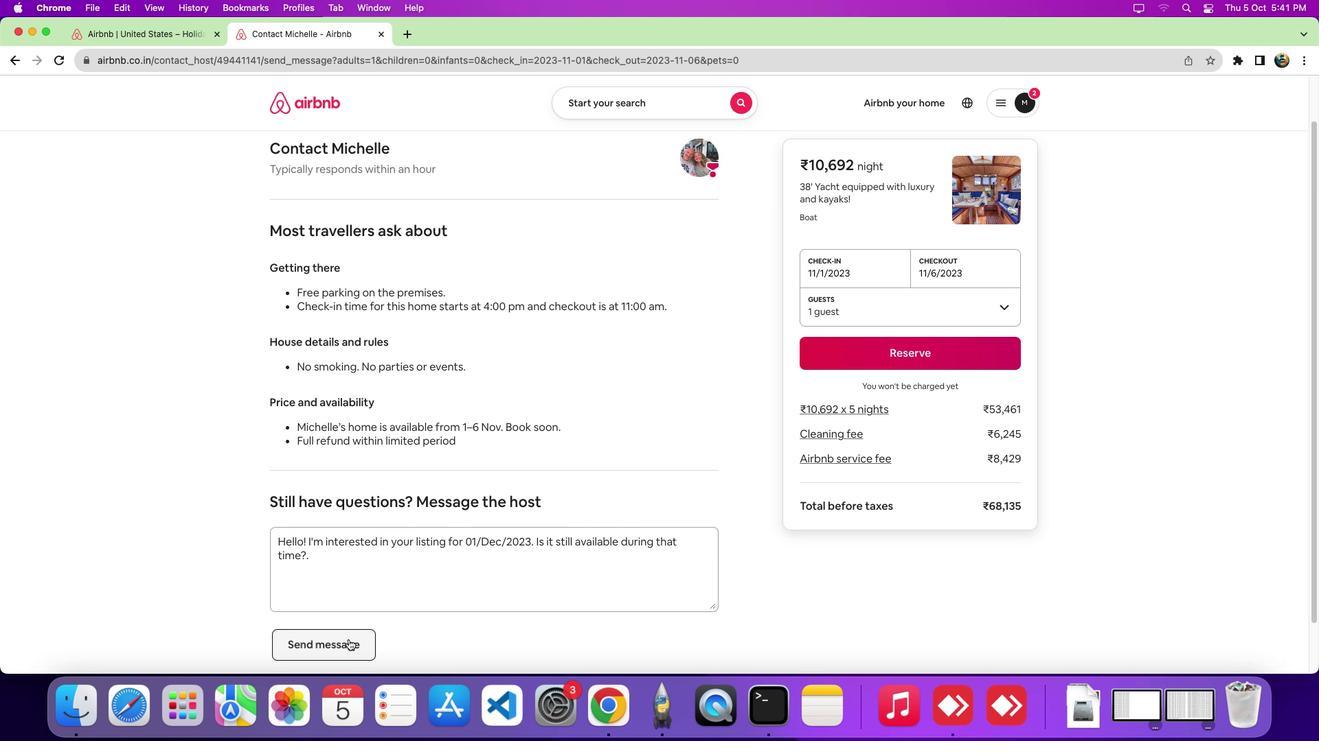 
Action: Mouse moved to (313, 296)
Screenshot: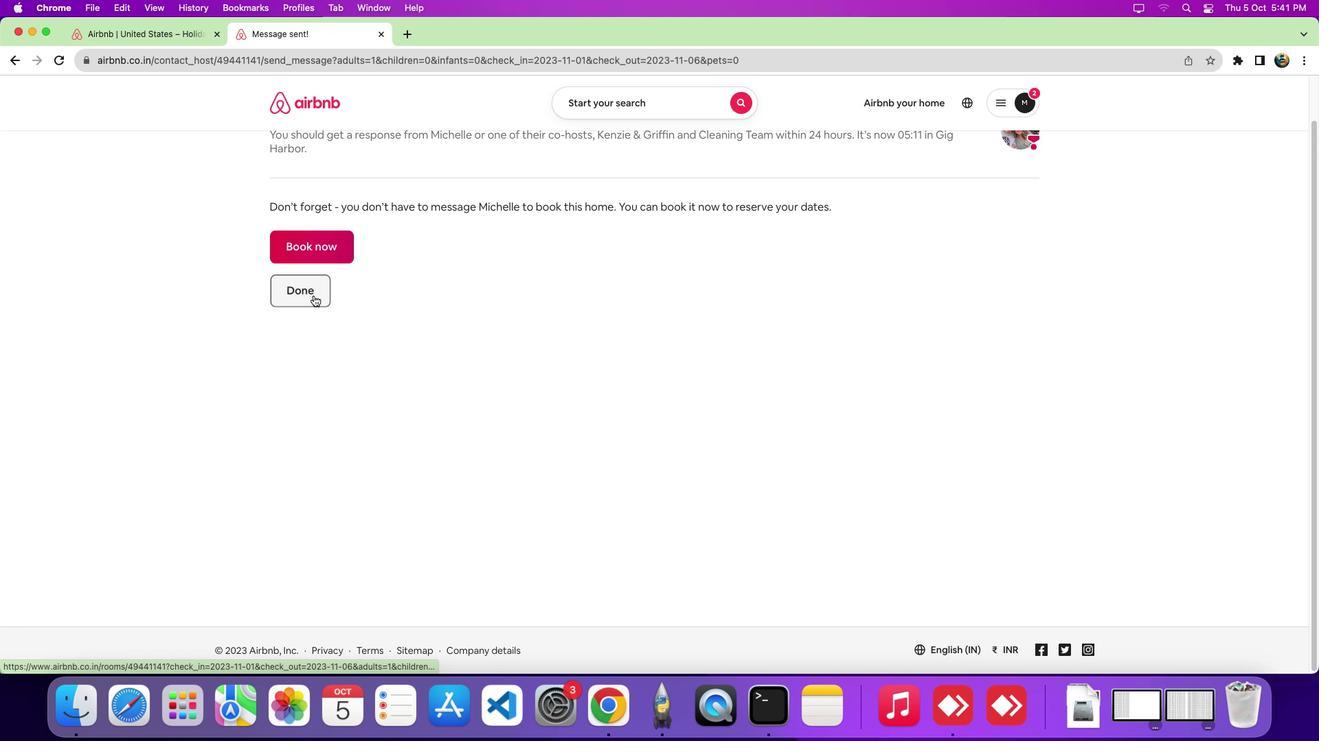 
Action: Mouse pressed left at (313, 296)
Screenshot: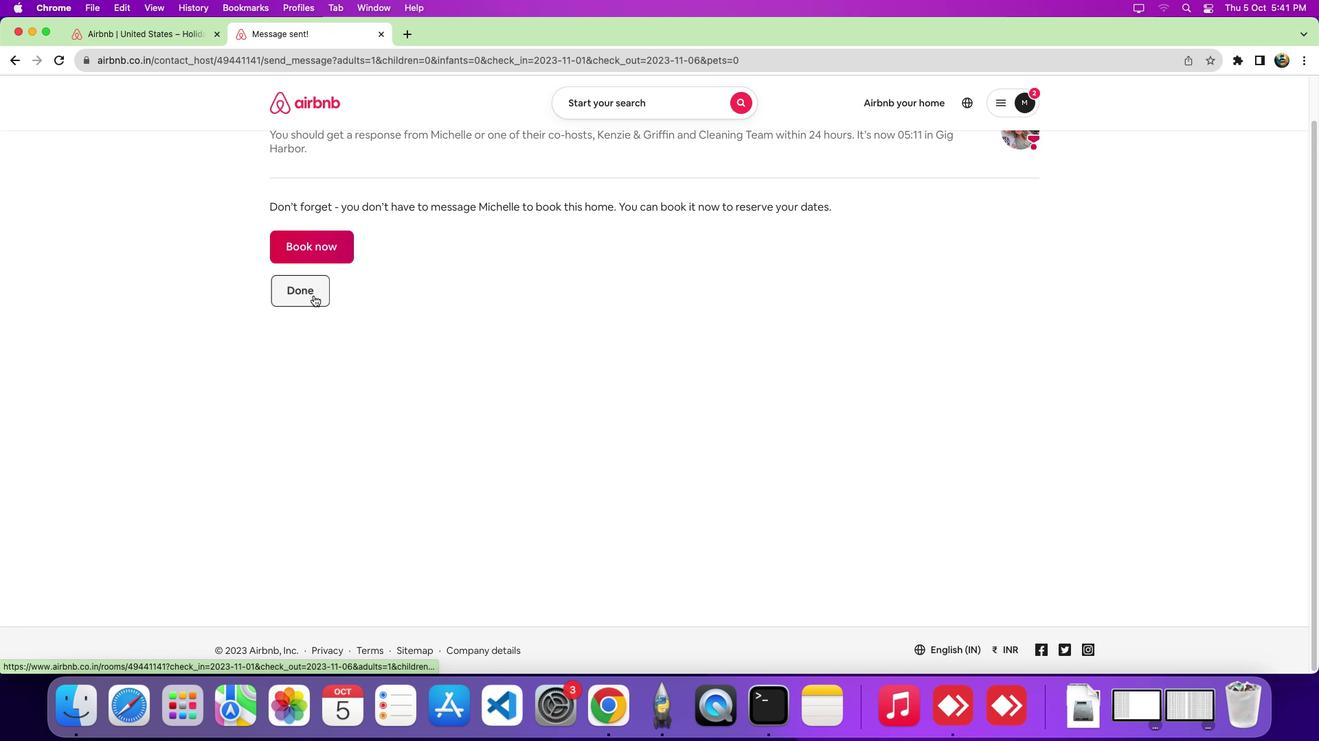 
